 Task: In the Contact  Penelope_Hernandez@Outlook.com, Create email and send with subject: 'Elevate Your Success: Introducing a Transformative Opportunity', and with mail content 'Hello_x000D_
Join a community of forward-thinkers and pioneers. Our transformative solution will empower you to shape the future of your industry.._x000D_
Kind Regards', attach the document: Contract.pdf and insert image: visitingcard.jpg. Below Kind Regards, write Tumblr and insert the URL: 'www.tumblr.com'. Mark checkbox to create task to follow up : In 2 business days . Logged in from softage.10@softage.net
Action: Mouse moved to (59, 60)
Screenshot: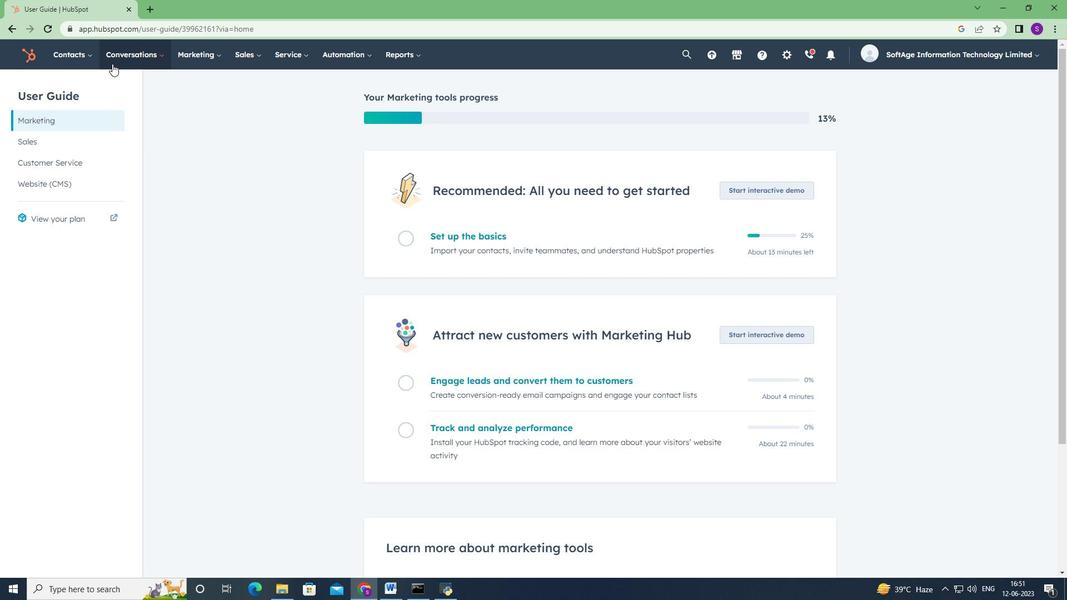 
Action: Mouse pressed left at (59, 60)
Screenshot: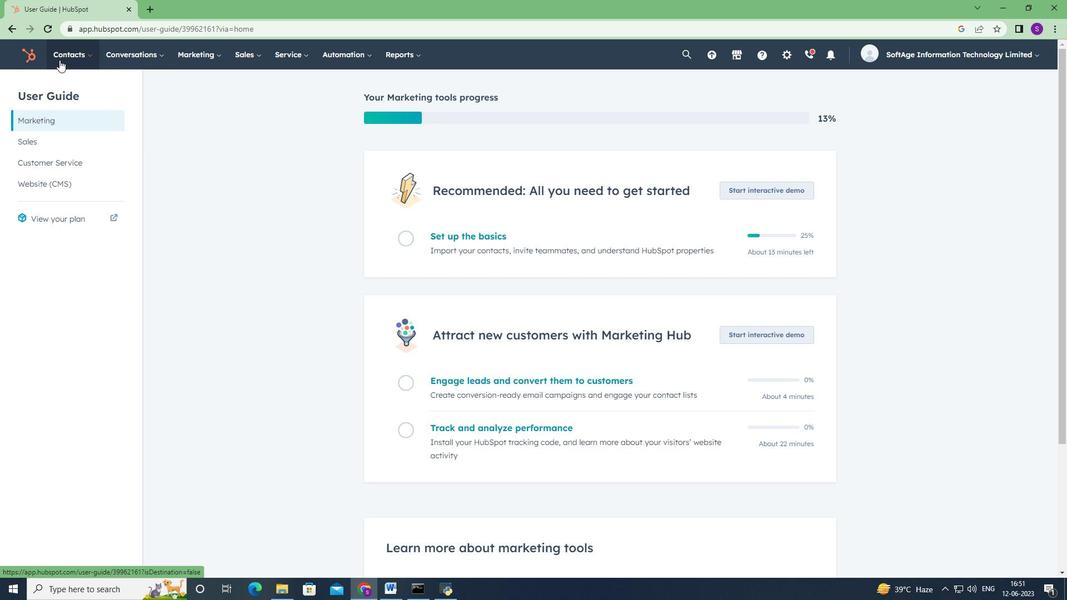 
Action: Mouse moved to (79, 87)
Screenshot: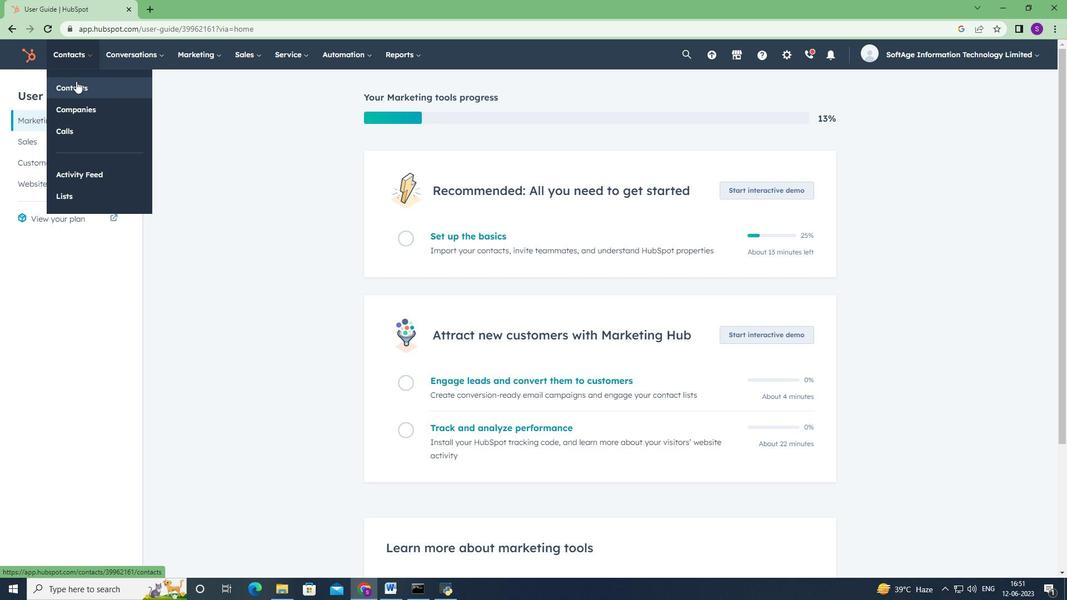 
Action: Mouse pressed left at (79, 87)
Screenshot: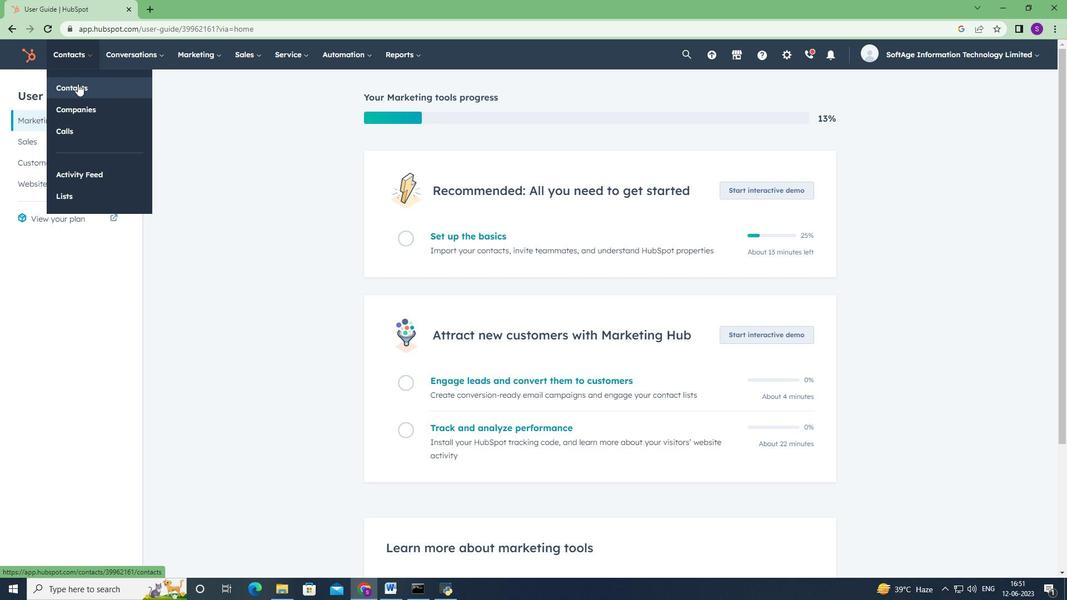 
Action: Mouse moved to (130, 182)
Screenshot: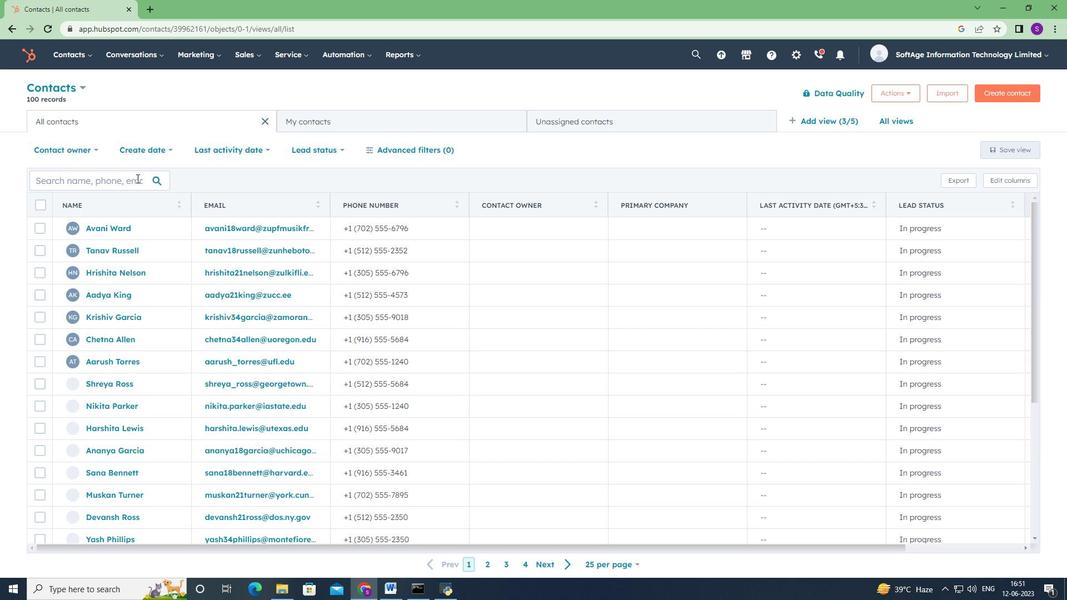 
Action: Mouse pressed left at (130, 182)
Screenshot: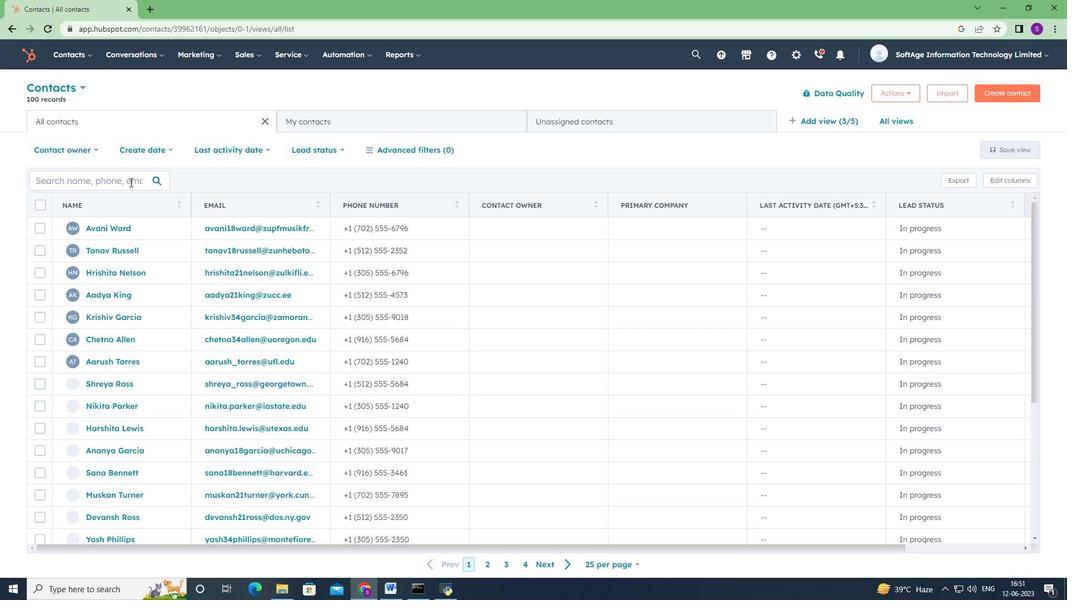 
Action: Key pressed <Key.shift>Penelope<Key.shift>_<Key.shift>Hernandez<Key.shift>@<Key.shift>Outlook.com
Screenshot: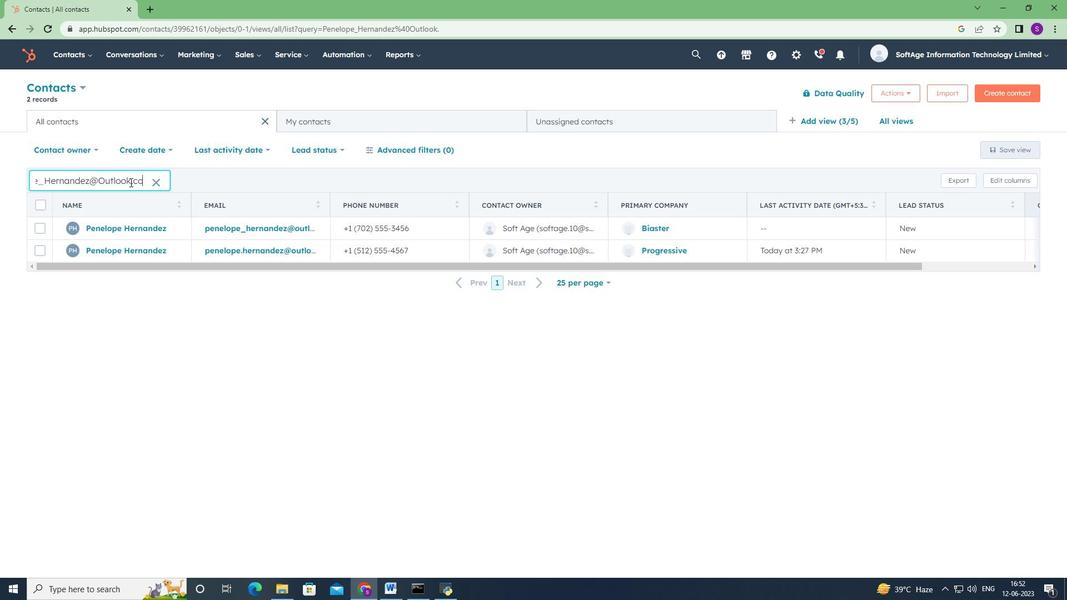 
Action: Mouse moved to (118, 230)
Screenshot: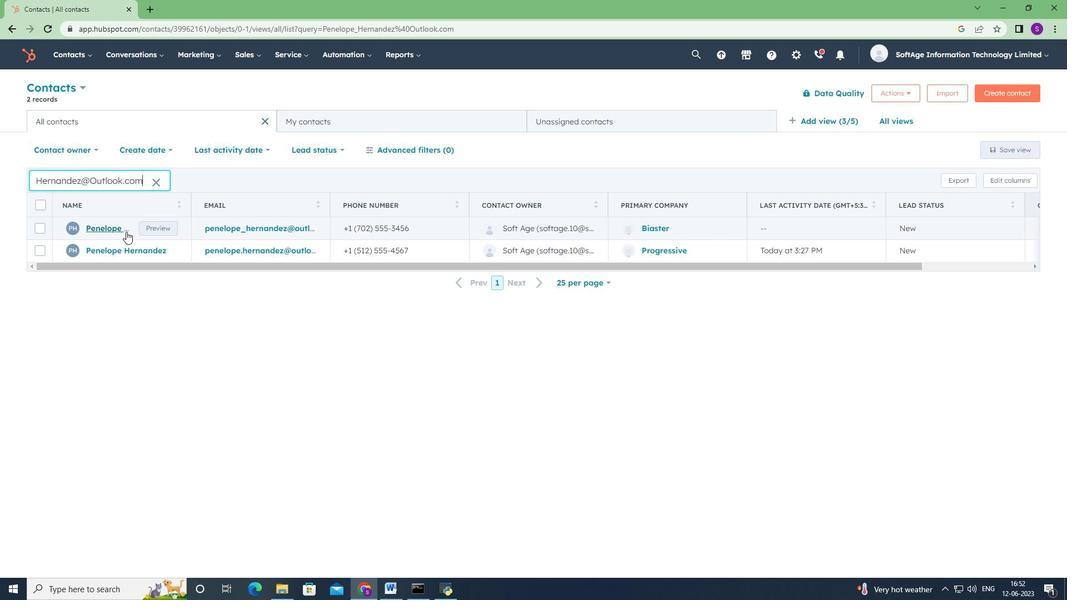 
Action: Mouse pressed left at (118, 230)
Screenshot: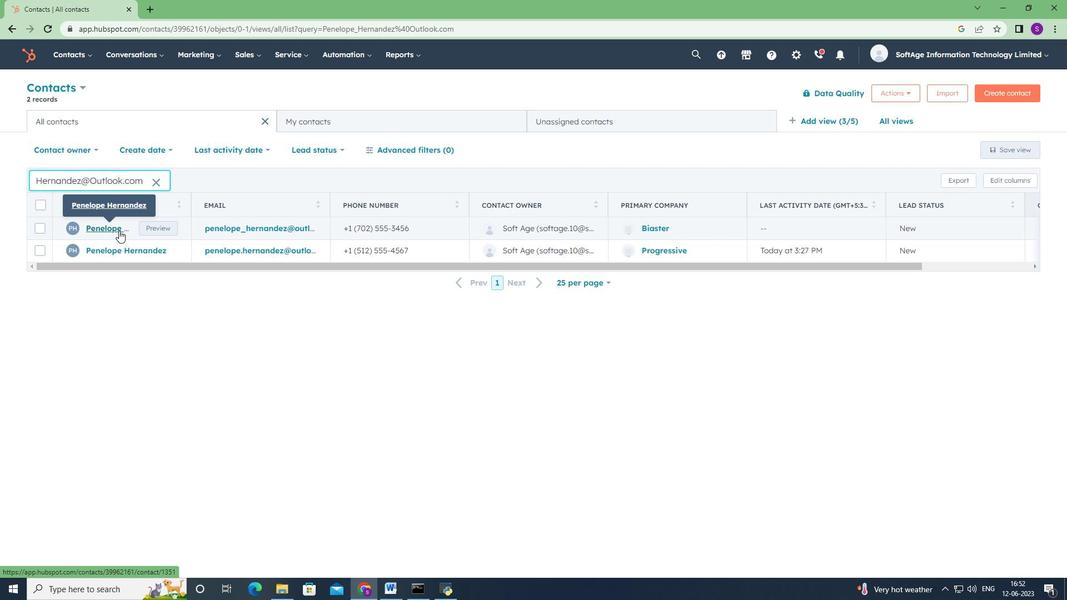 
Action: Mouse moved to (76, 186)
Screenshot: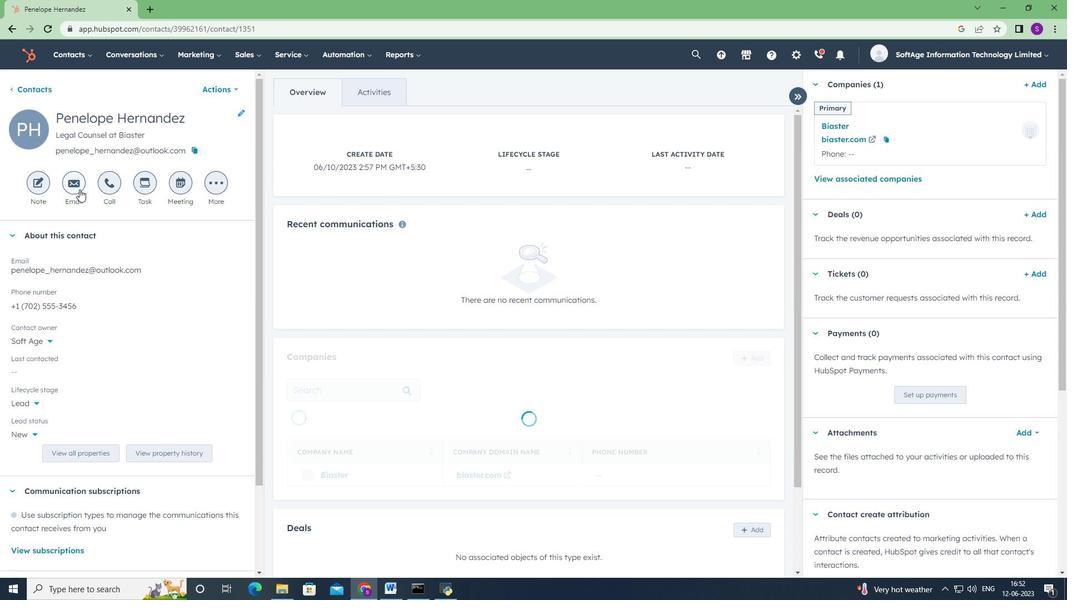 
Action: Mouse pressed left at (76, 186)
Screenshot: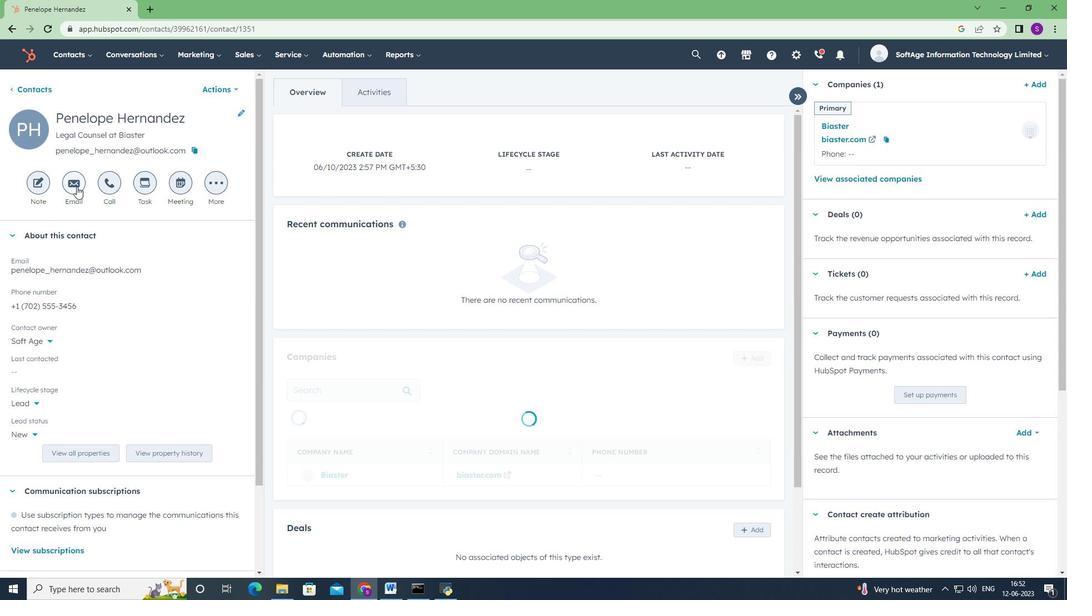 
Action: Mouse moved to (676, 373)
Screenshot: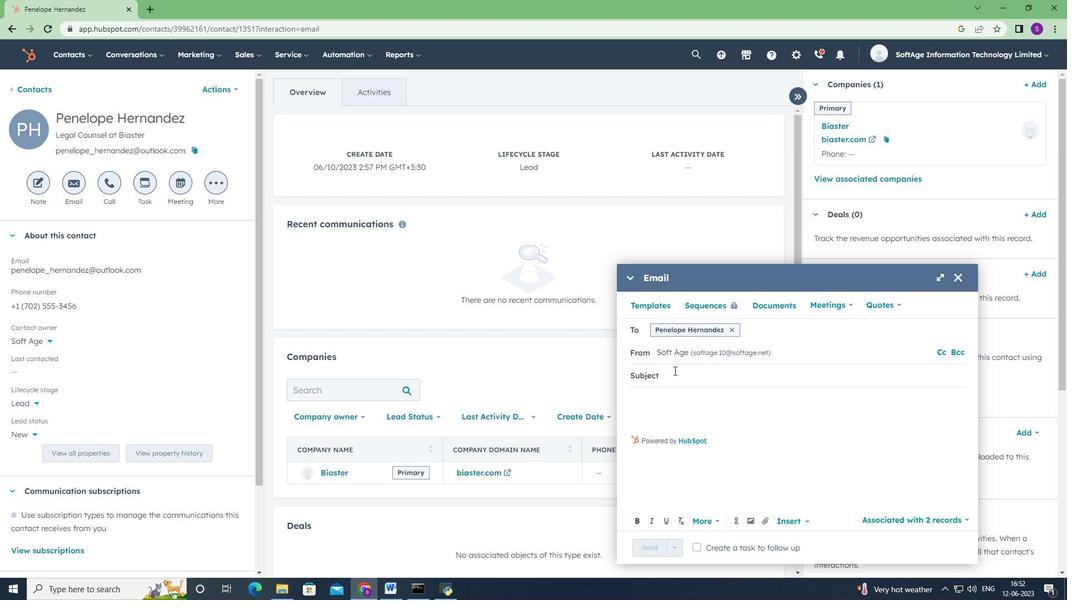 
Action: Mouse pressed left at (676, 373)
Screenshot: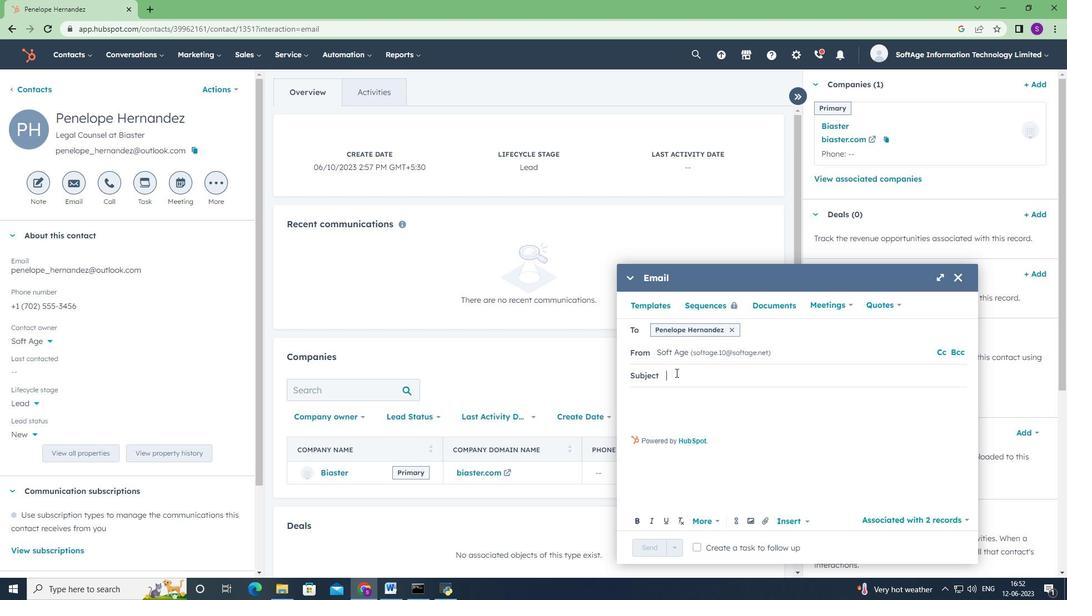 
Action: Key pressed <Key.shift>Elevate<Key.space><Key.shift>Your<Key.space><Key.shift><Key.shift><Key.shift><Key.shift><Key.shift>Success<Key.shift><Key.shift><Key.shift><Key.shift><Key.shift><Key.shift><Key.shift><Key.shift>:<Key.space><Key.shift>Introducing<Key.space>a<Key.space><Key.shift>Tranformative<Key.space><Key.shift>Opportunity
Screenshot: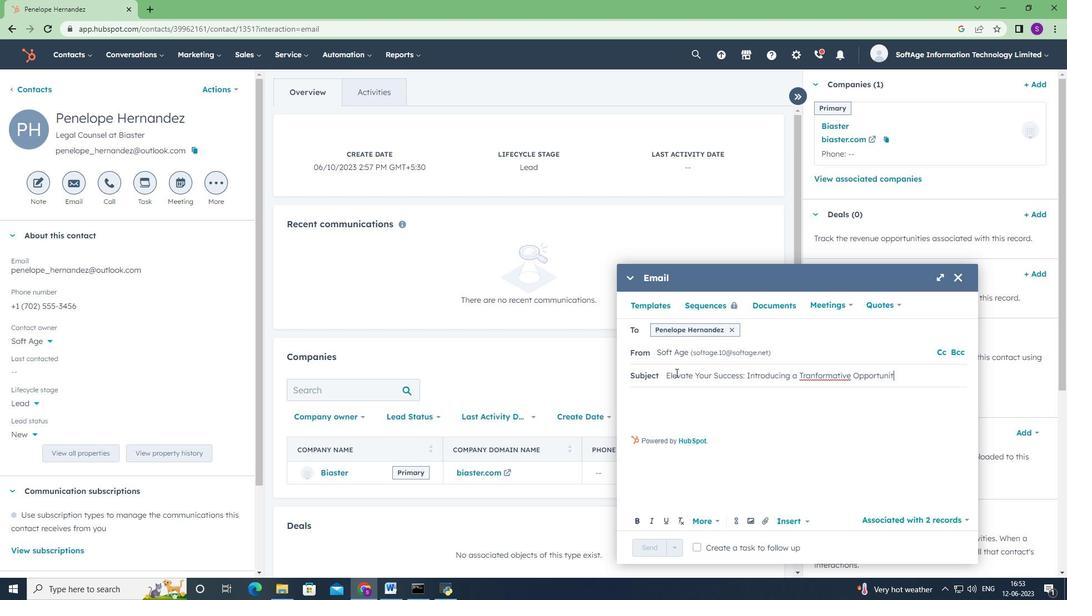 
Action: Mouse moved to (669, 406)
Screenshot: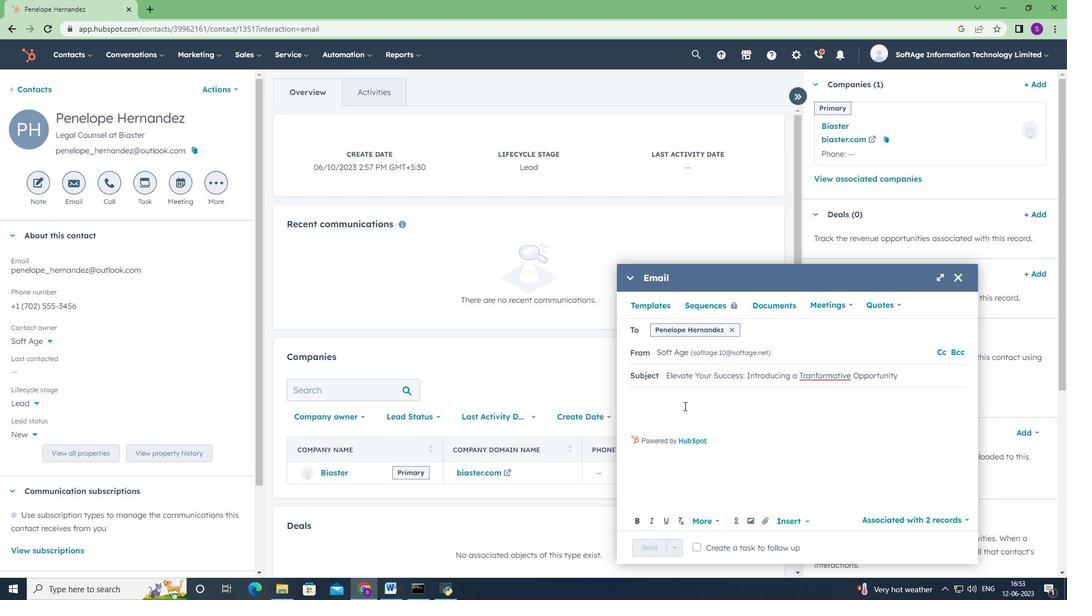 
Action: Mouse pressed left at (669, 406)
Screenshot: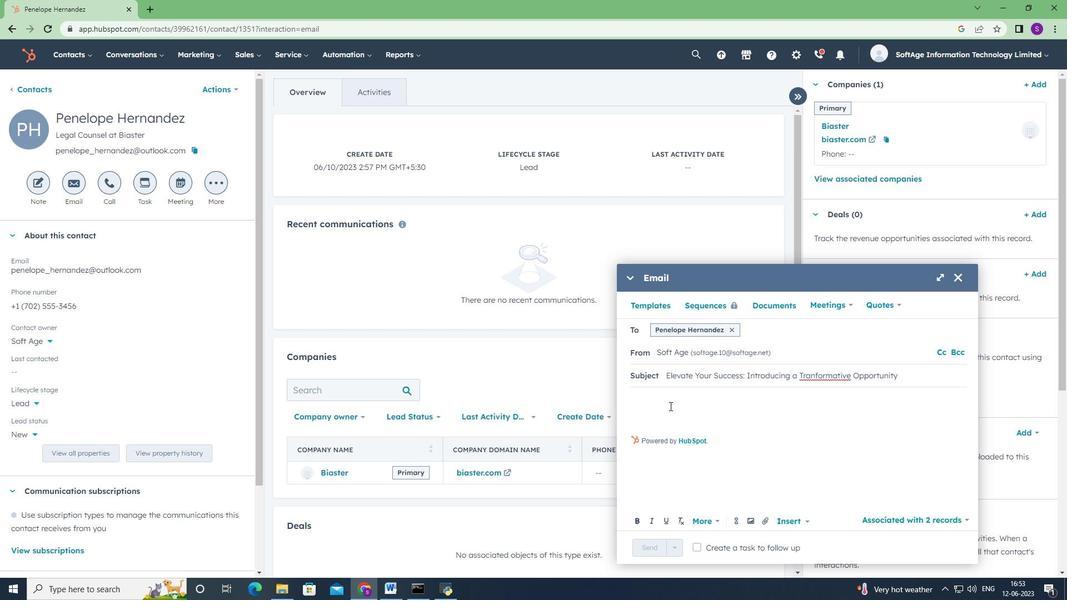 
Action: Key pressed <Key.shift>Hello<Key.space><Key.shift><Key.enter><Key.shift><Key.shift><Key.shift><Key.shift><Key.shift>Join<Key.space>a<Key.space>community<Key.space>of<Key.space><Key.shift>forward-thinkers<Key.space>and<Key.space>pioneers<Key.space><Key.backspace>.<Key.space><Key.shift>Our<Key.space>transformative<Key.space>solution<Key.space>will<Key.space>empower<Key.space>you<Key.space>to<Key.space>shape<Key.space>the<Key.space>future<Key.space>of<Key.space>your<Key.space>industry.<Key.enter><Key.shift>Kind<Key.space><Key.shift>regards
Screenshot: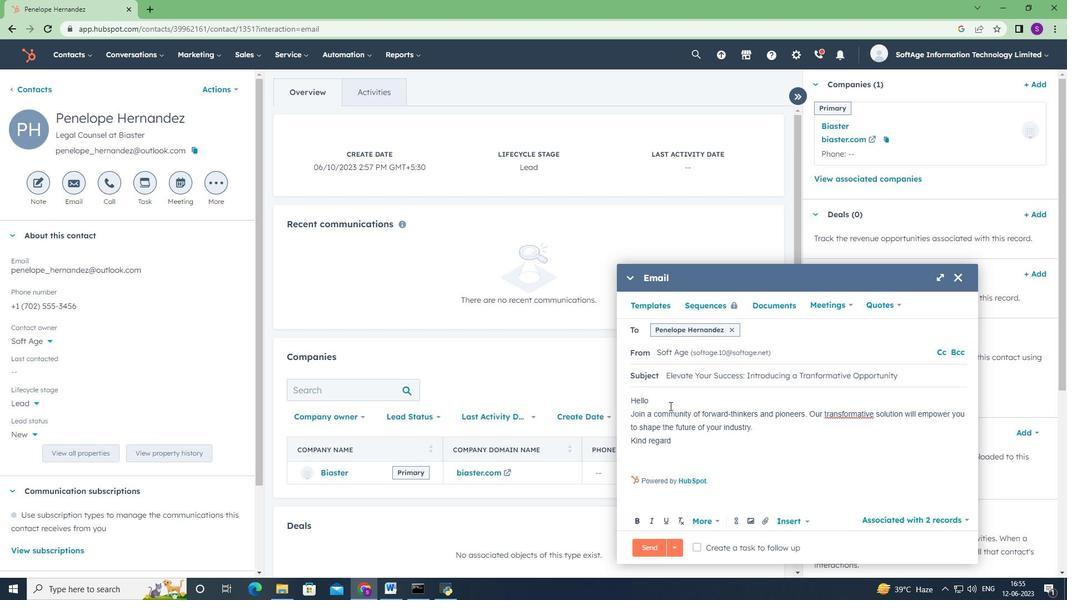 
Action: Mouse moved to (762, 522)
Screenshot: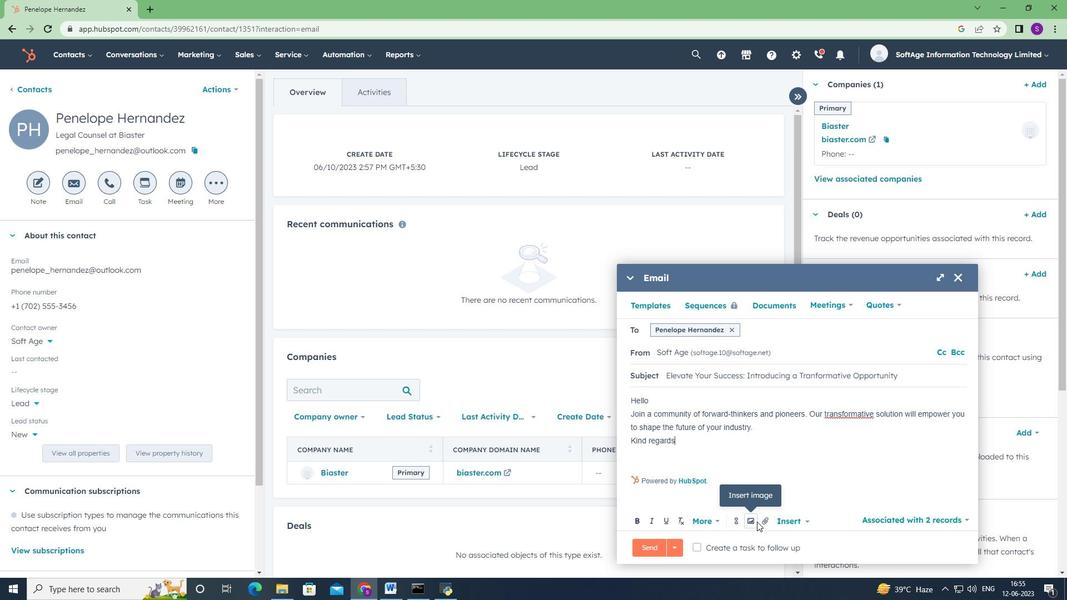 
Action: Mouse pressed left at (762, 522)
Screenshot: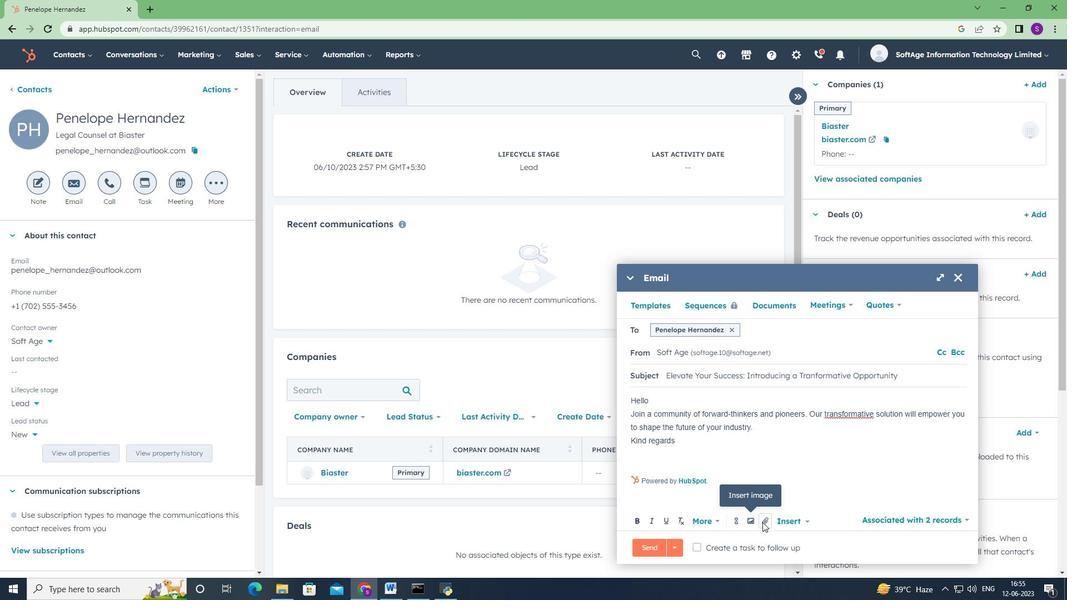 
Action: Mouse moved to (763, 485)
Screenshot: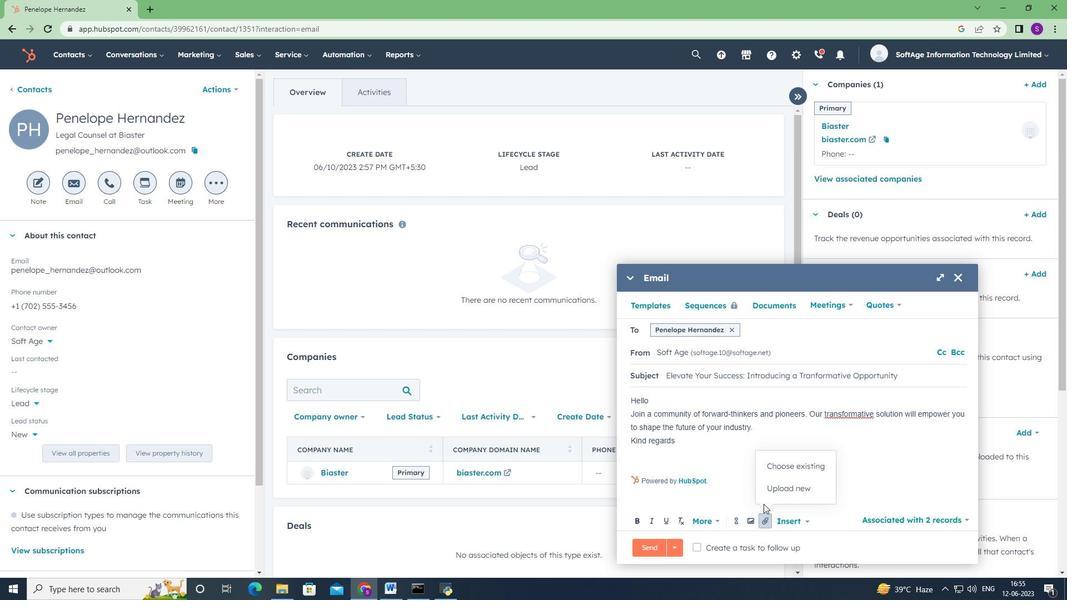 
Action: Mouse pressed left at (763, 485)
Screenshot: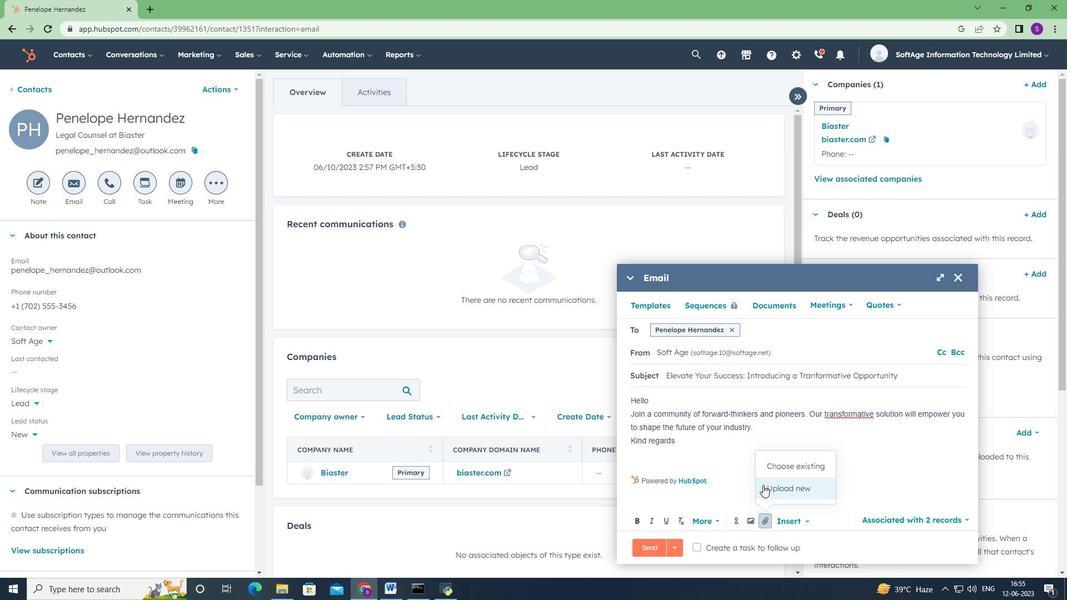
Action: Mouse moved to (53, 140)
Screenshot: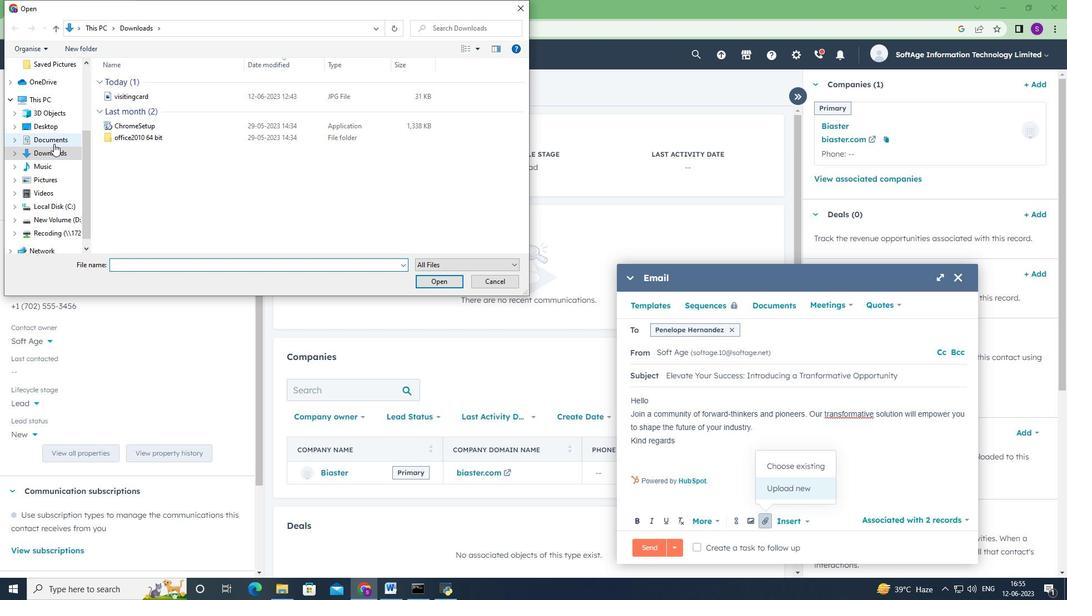 
Action: Mouse pressed left at (53, 140)
Screenshot: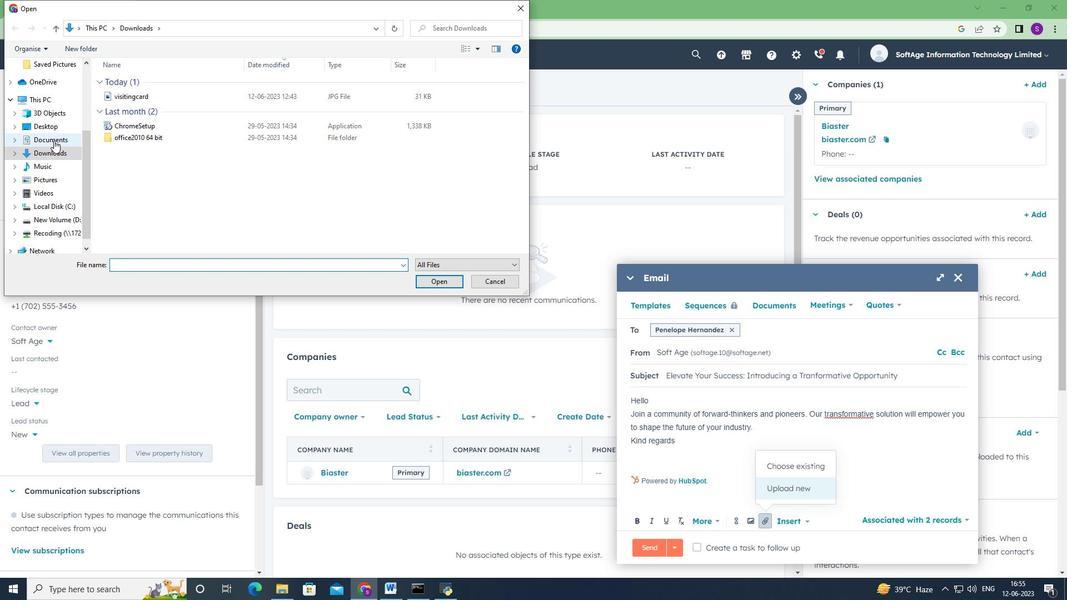 
Action: Mouse moved to (148, 79)
Screenshot: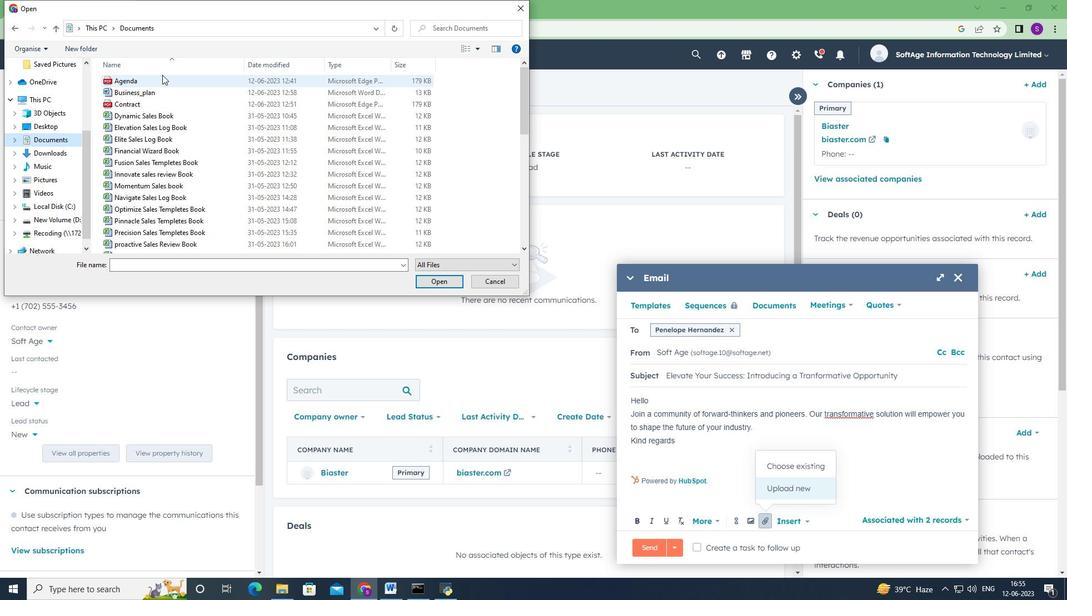 
Action: Mouse pressed left at (148, 79)
Screenshot: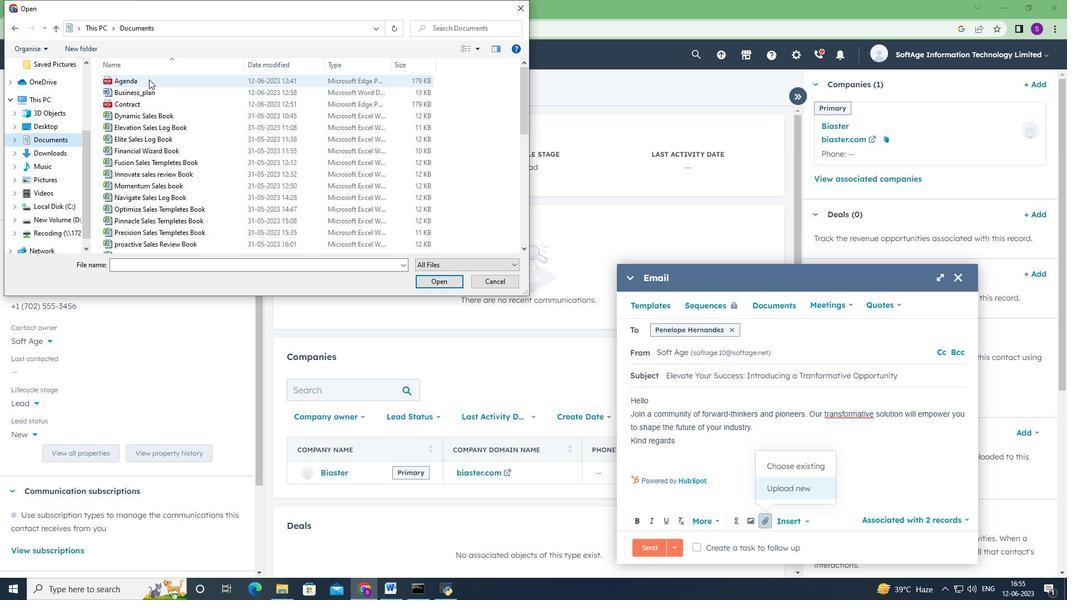 
Action: Mouse moved to (141, 108)
Screenshot: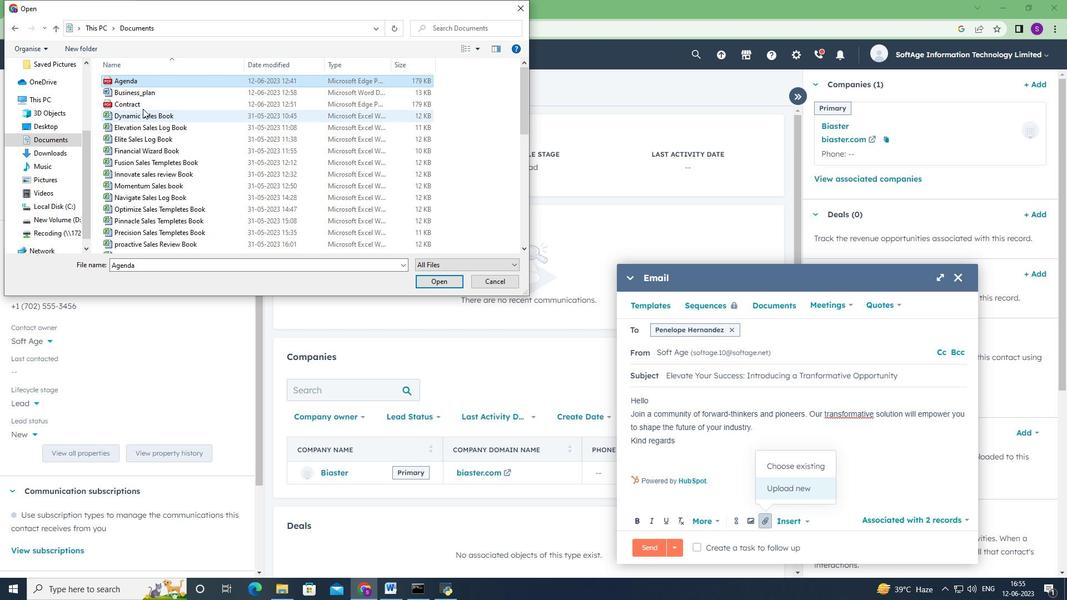 
Action: Mouse pressed left at (141, 108)
Screenshot: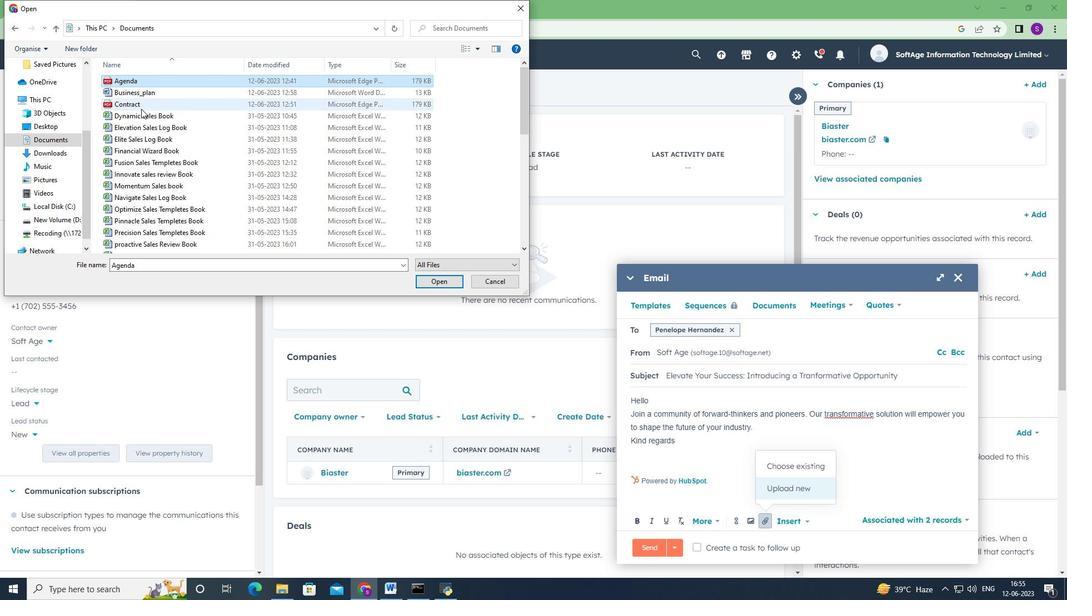 
Action: Mouse moved to (428, 276)
Screenshot: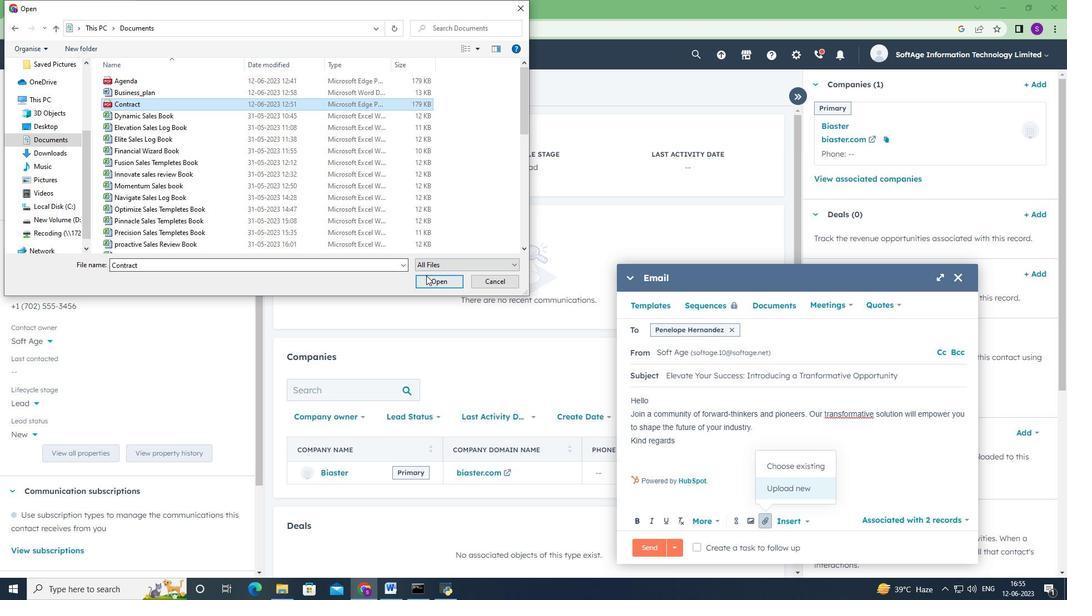 
Action: Mouse pressed left at (428, 276)
Screenshot: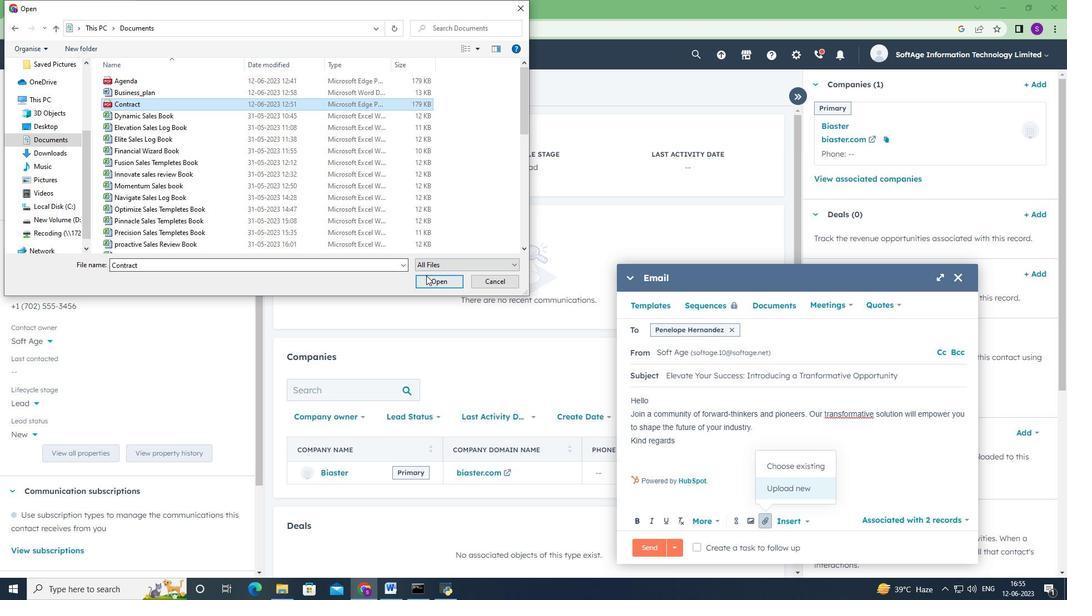 
Action: Mouse moved to (752, 490)
Screenshot: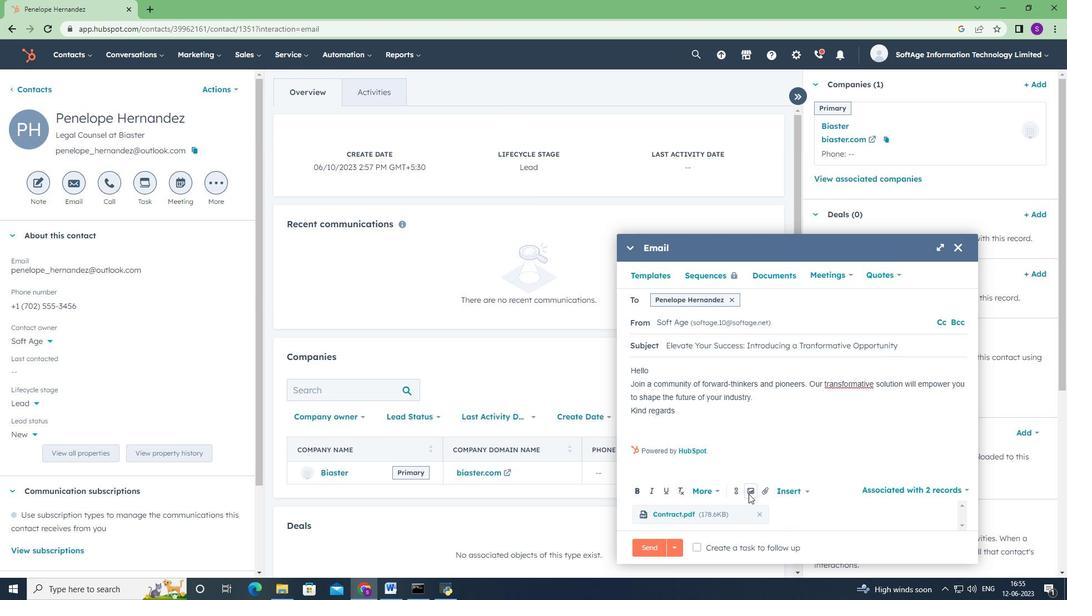 
Action: Mouse pressed left at (752, 490)
Screenshot: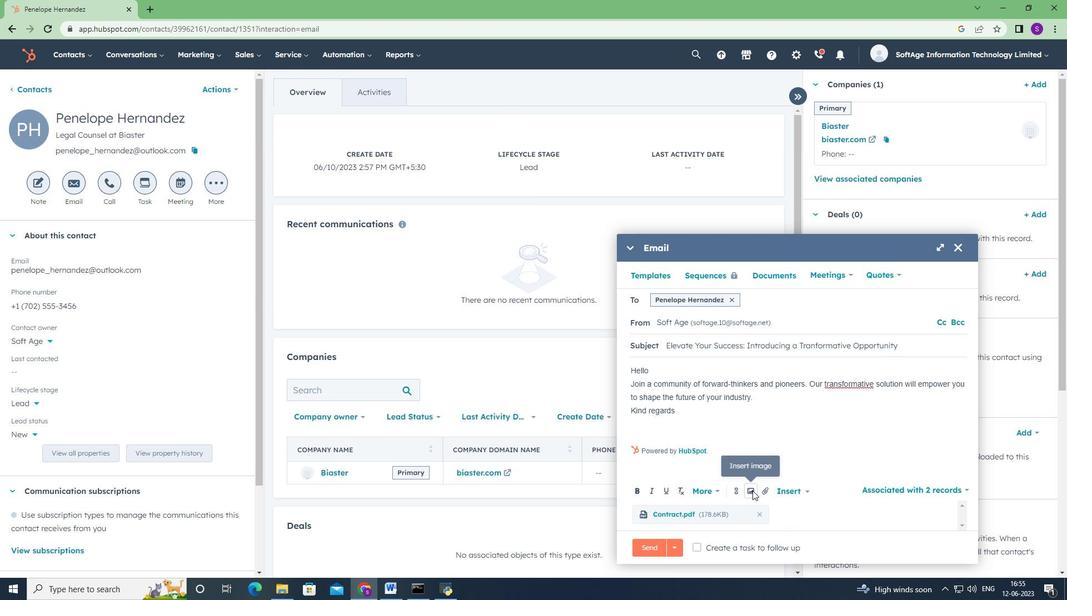 
Action: Mouse moved to (739, 460)
Screenshot: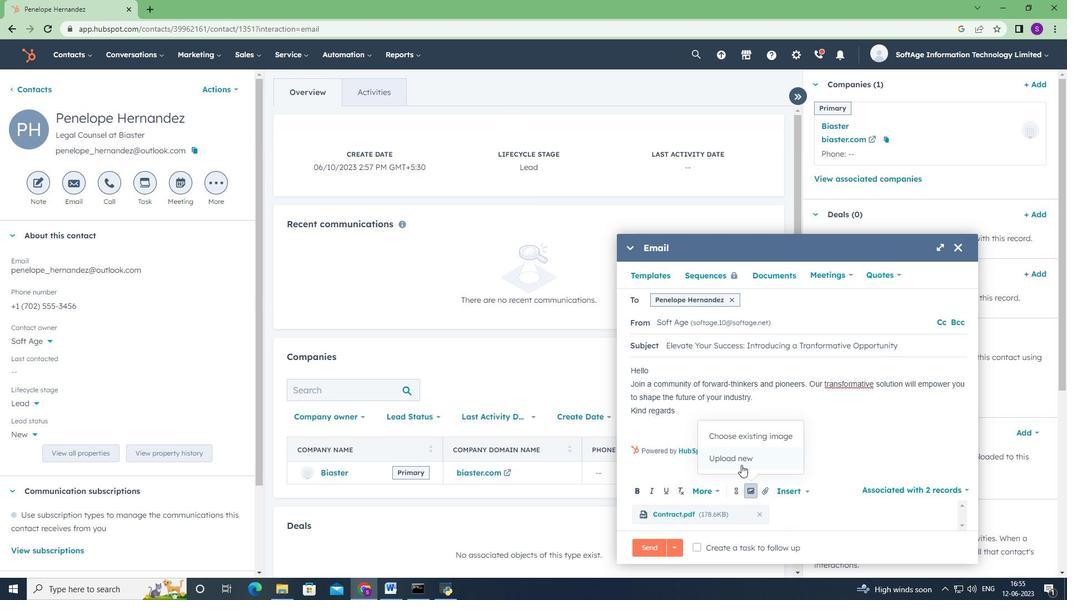 
Action: Mouse pressed left at (739, 460)
Screenshot: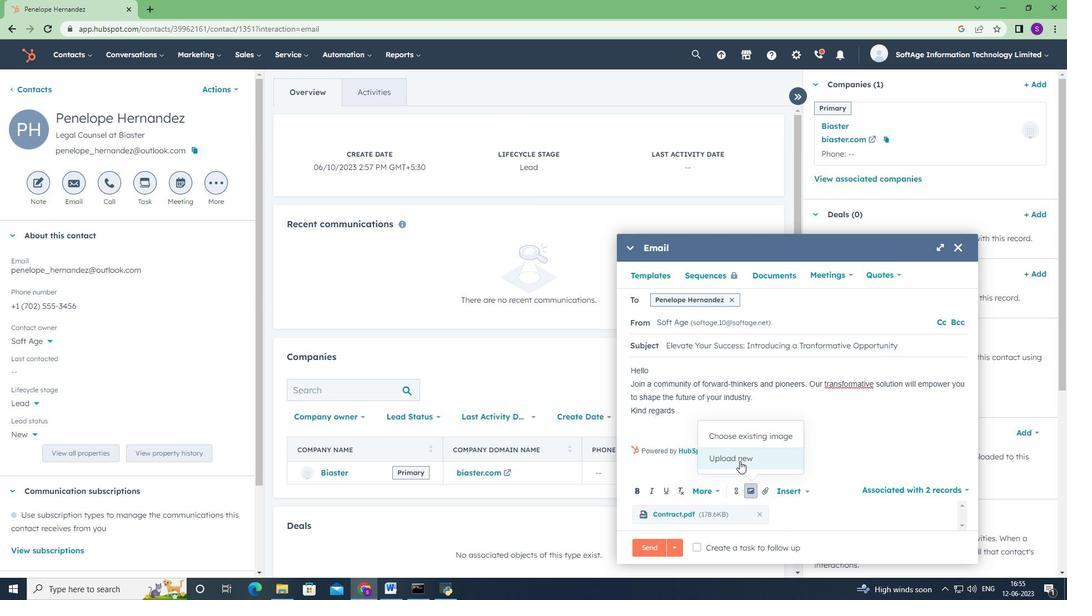 
Action: Mouse moved to (48, 150)
Screenshot: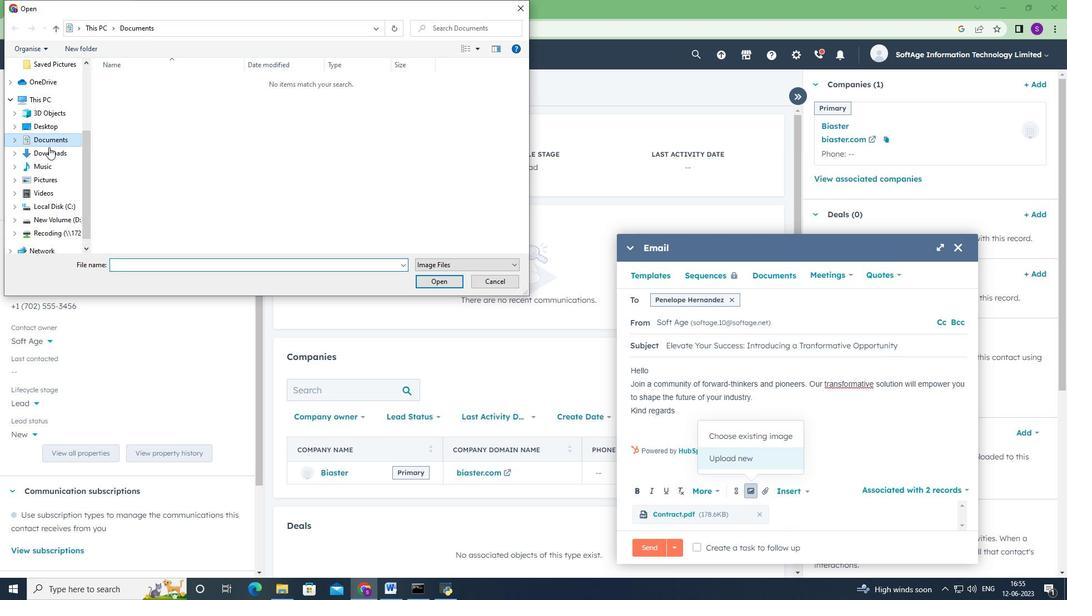 
Action: Mouse pressed left at (48, 150)
Screenshot: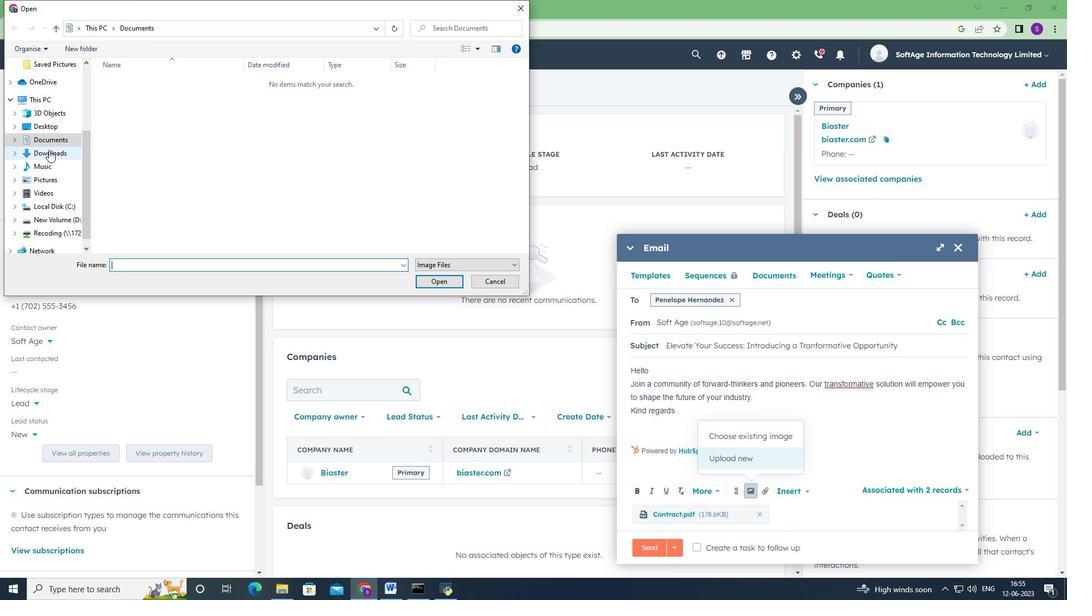 
Action: Mouse moved to (117, 96)
Screenshot: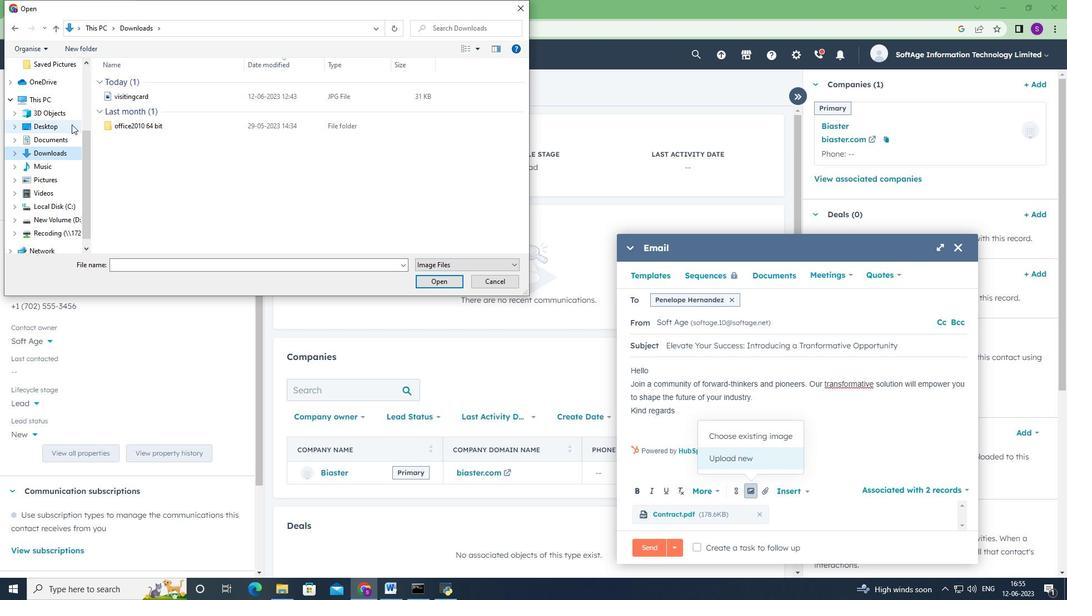 
Action: Mouse pressed left at (117, 96)
Screenshot: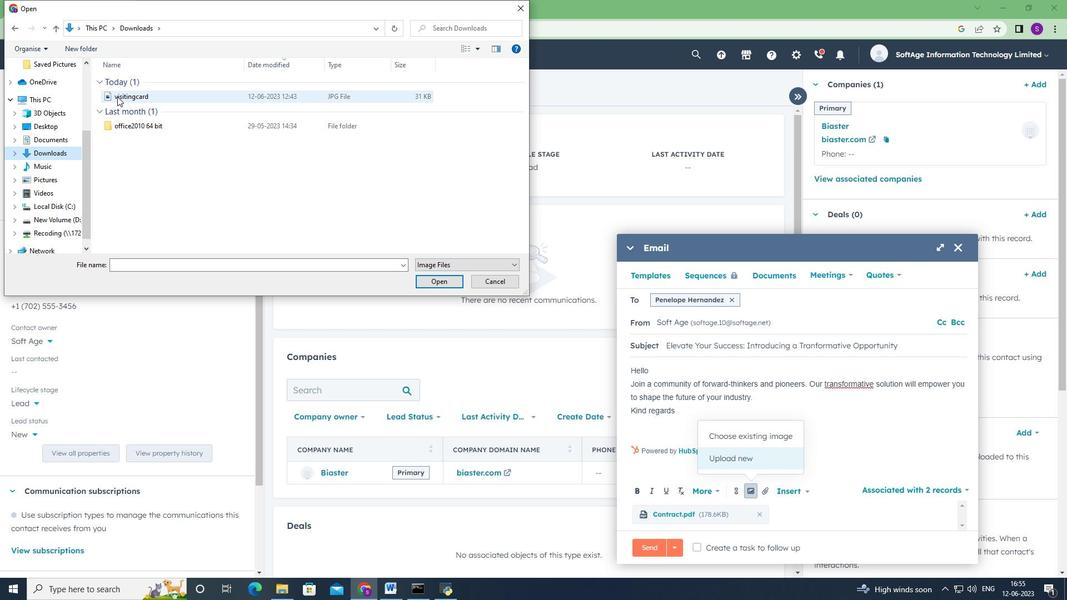 
Action: Mouse moved to (440, 281)
Screenshot: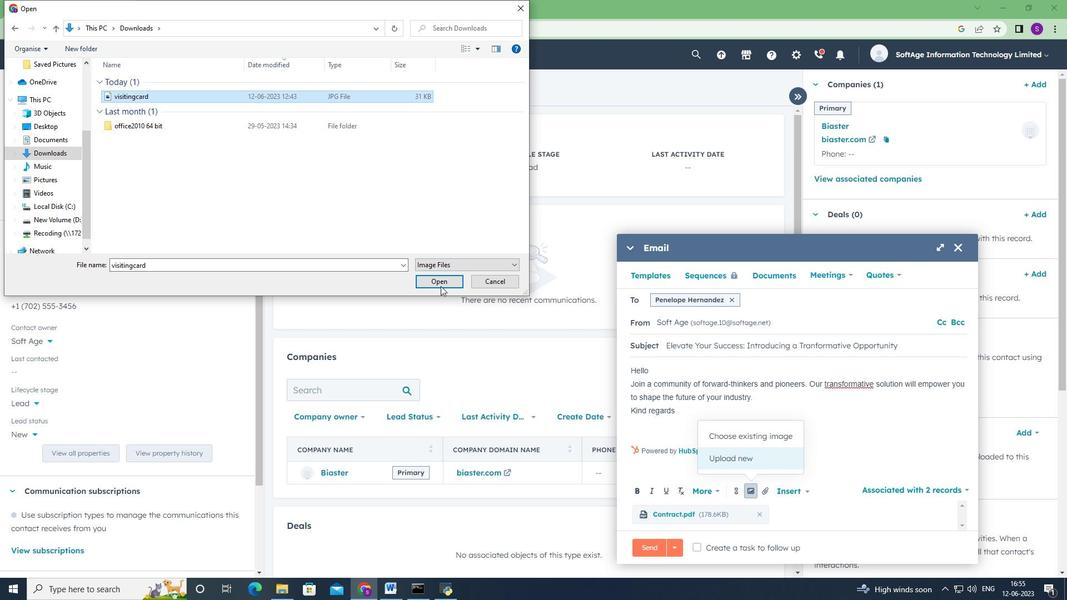 
Action: Mouse pressed left at (440, 281)
Screenshot: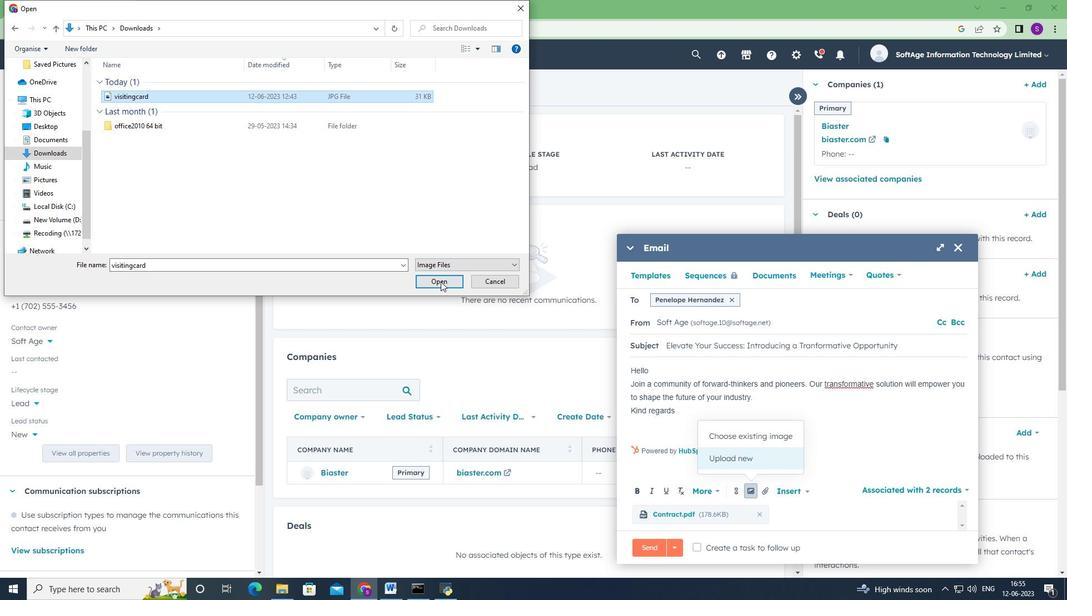 
Action: Mouse moved to (680, 311)
Screenshot: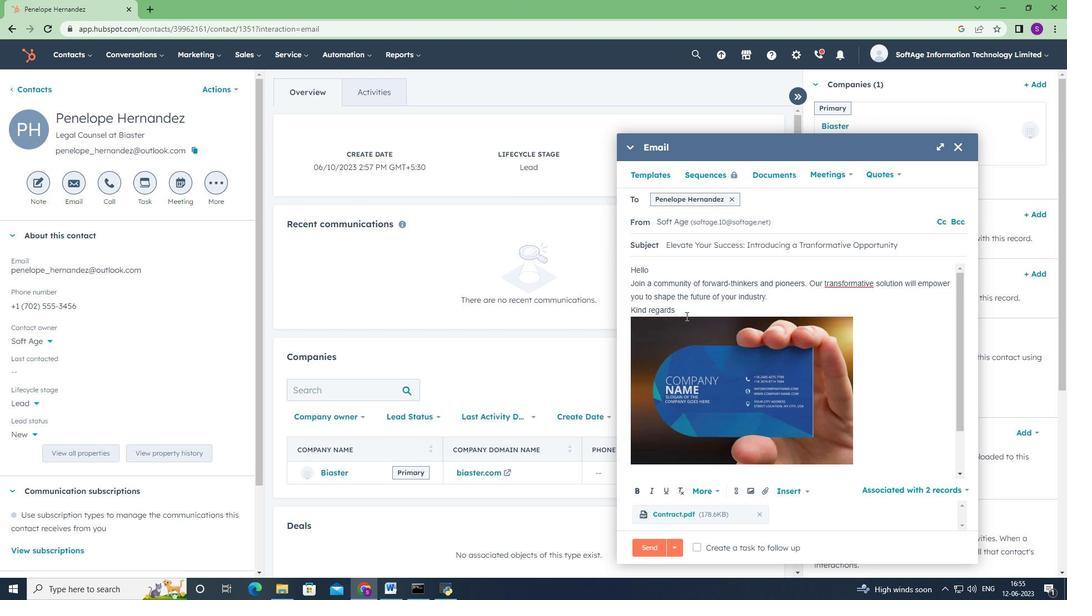
Action: Mouse pressed left at (680, 311)
Screenshot: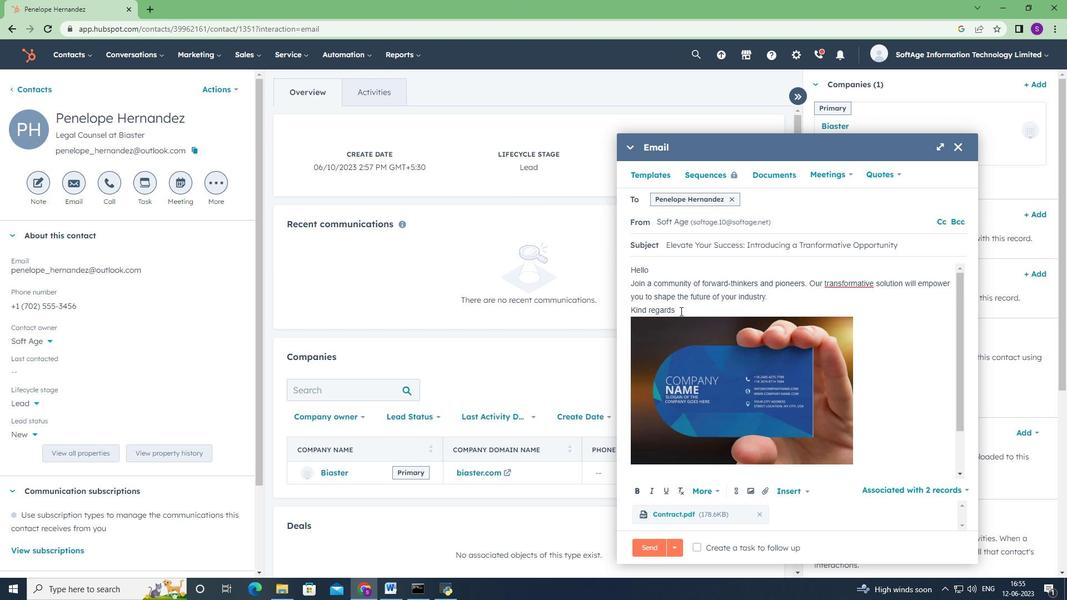 
Action: Key pressed <Key.enter>
Screenshot: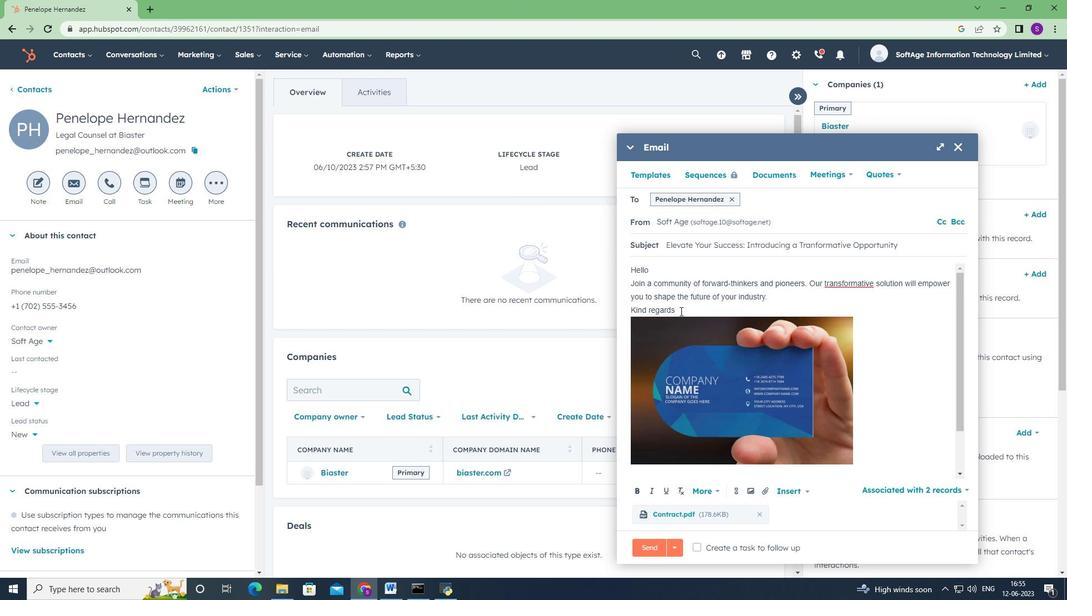 
Action: Mouse moved to (677, 323)
Screenshot: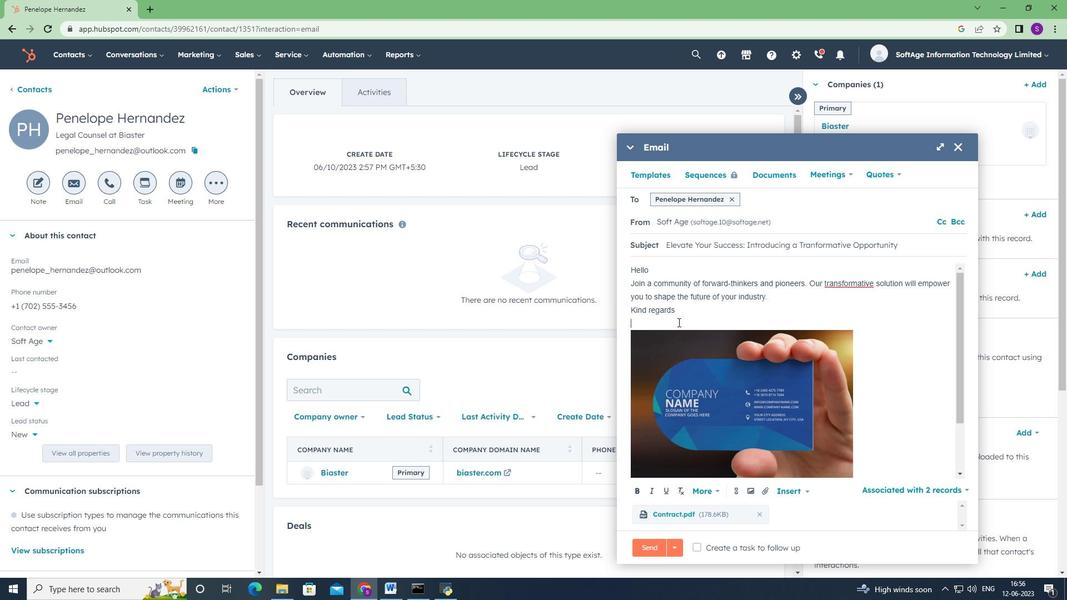 
Action: Mouse scrolled (677, 322) with delta (0, 0)
Screenshot: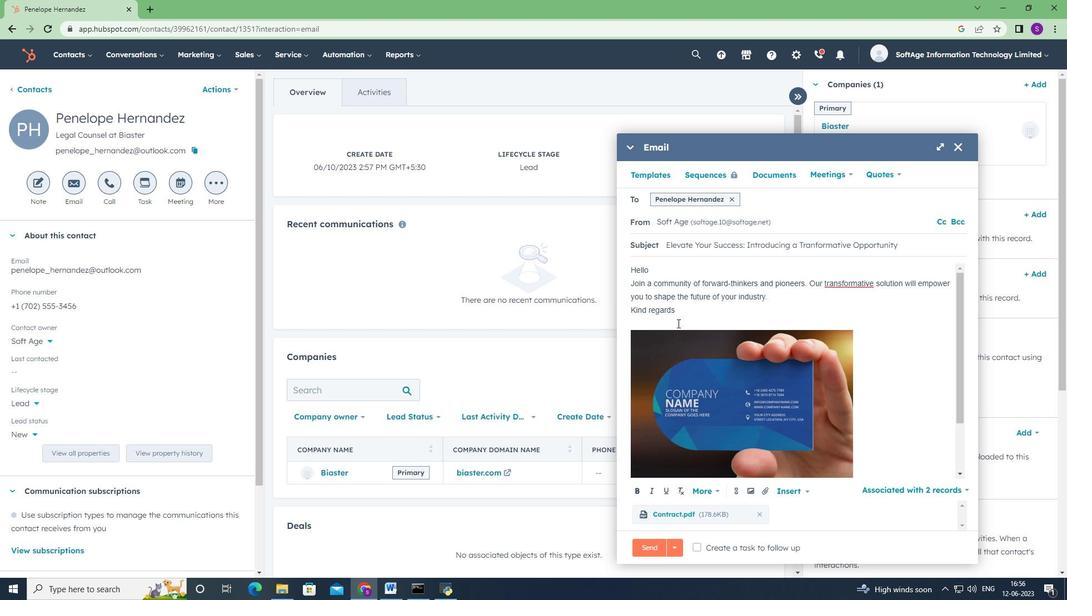 
Action: Key pressed <Key.shift>V<Key.backspace><Key.shift>Tumblr
Screenshot: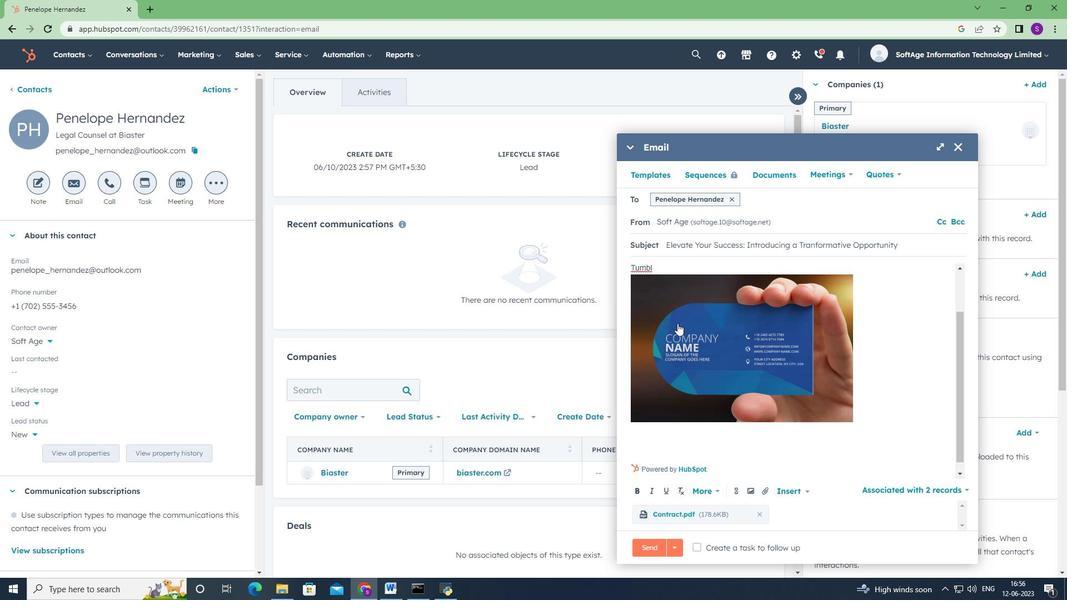 
Action: Mouse moved to (733, 389)
Screenshot: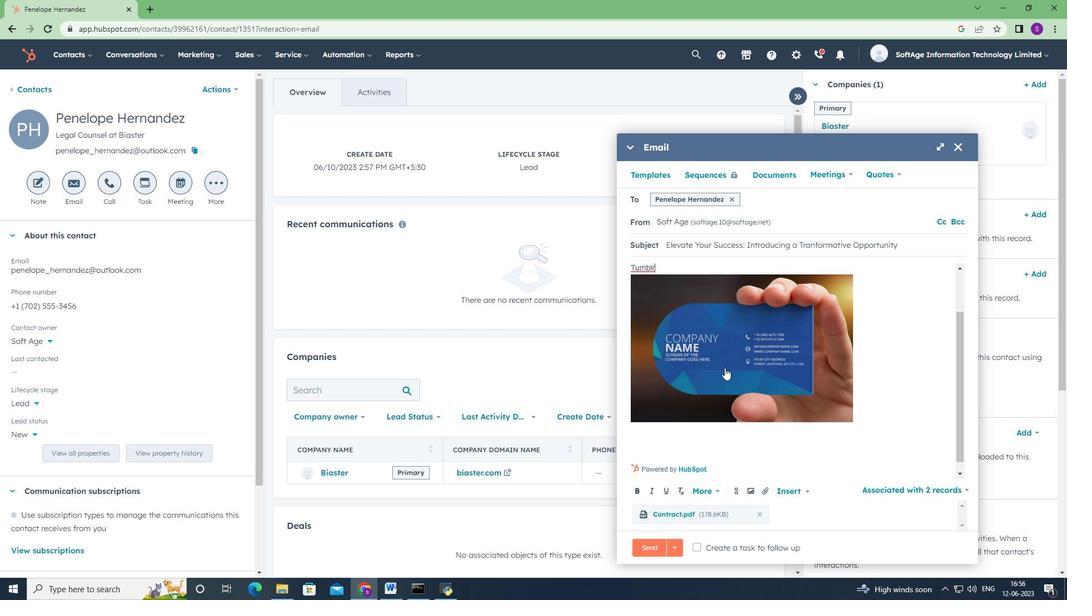 
Action: Key pressed <Key.space>
Screenshot: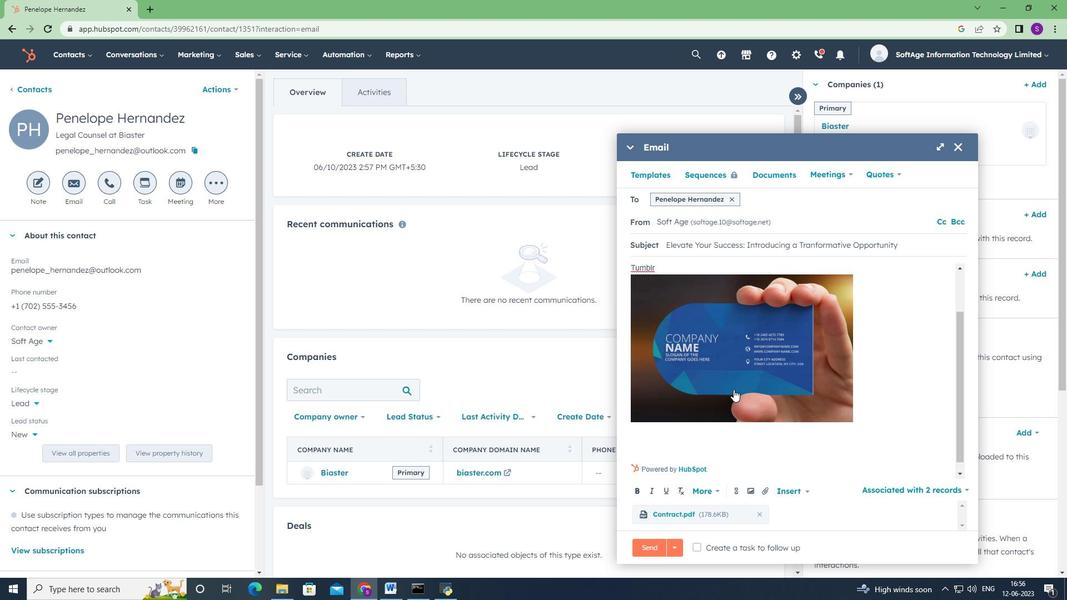 
Action: Mouse moved to (739, 395)
Screenshot: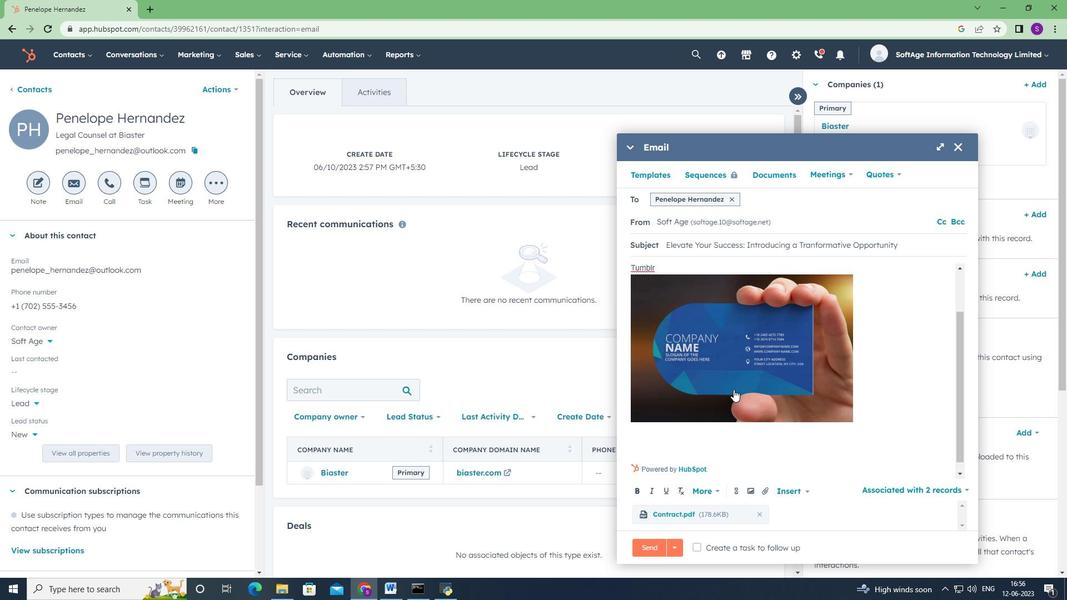 
Action: Mouse scrolled (739, 394) with delta (0, 0)
Screenshot: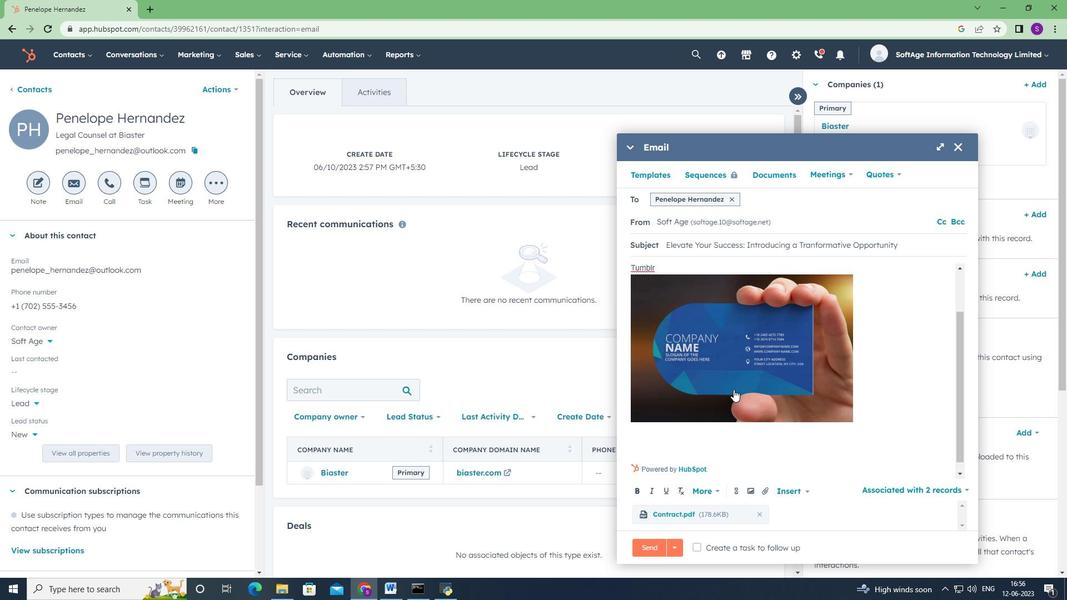
Action: Mouse scrolled (739, 394) with delta (0, 0)
Screenshot: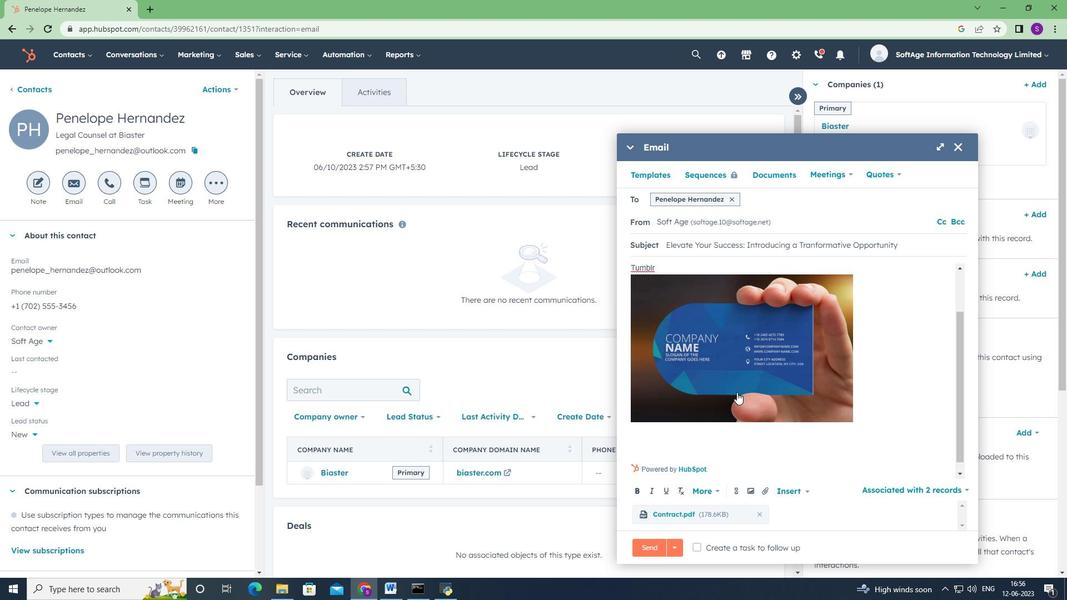 
Action: Mouse scrolled (739, 394) with delta (0, 0)
Screenshot: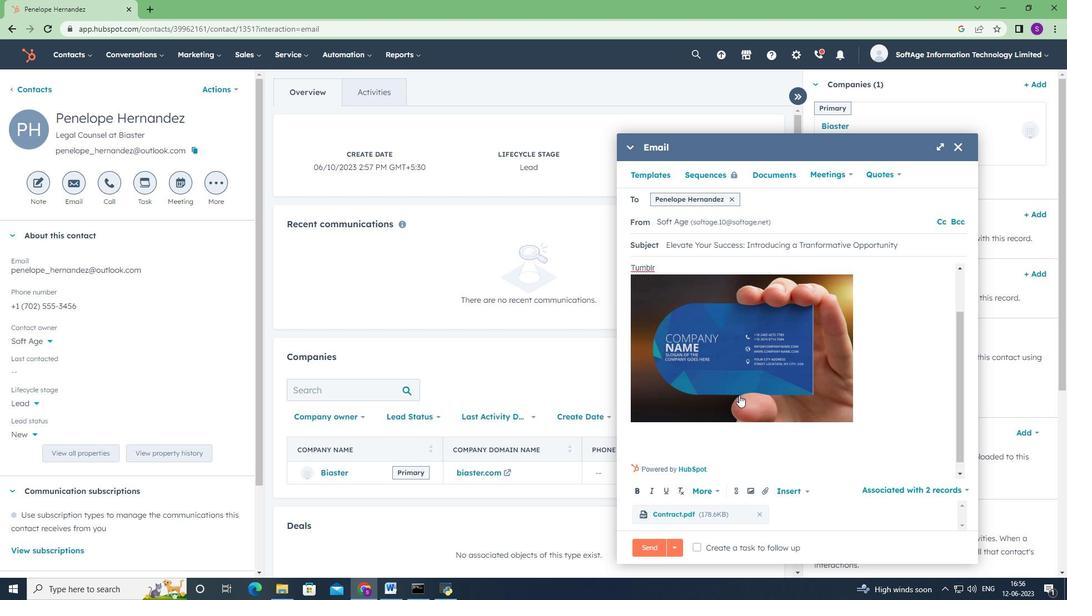 
Action: Mouse scrolled (739, 395) with delta (0, 0)
Screenshot: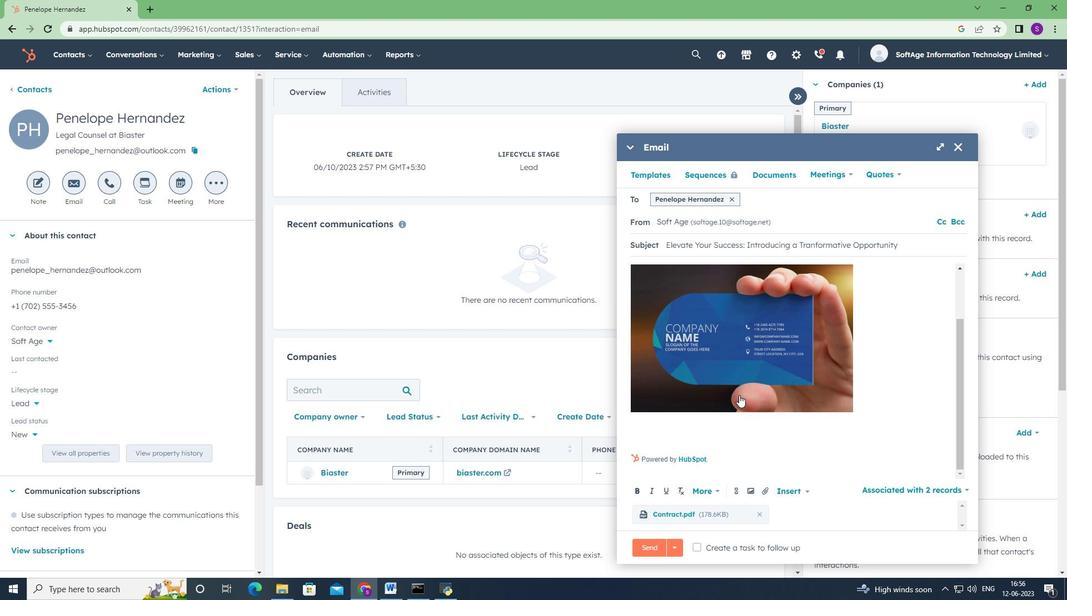 
Action: Mouse scrolled (739, 394) with delta (0, 0)
Screenshot: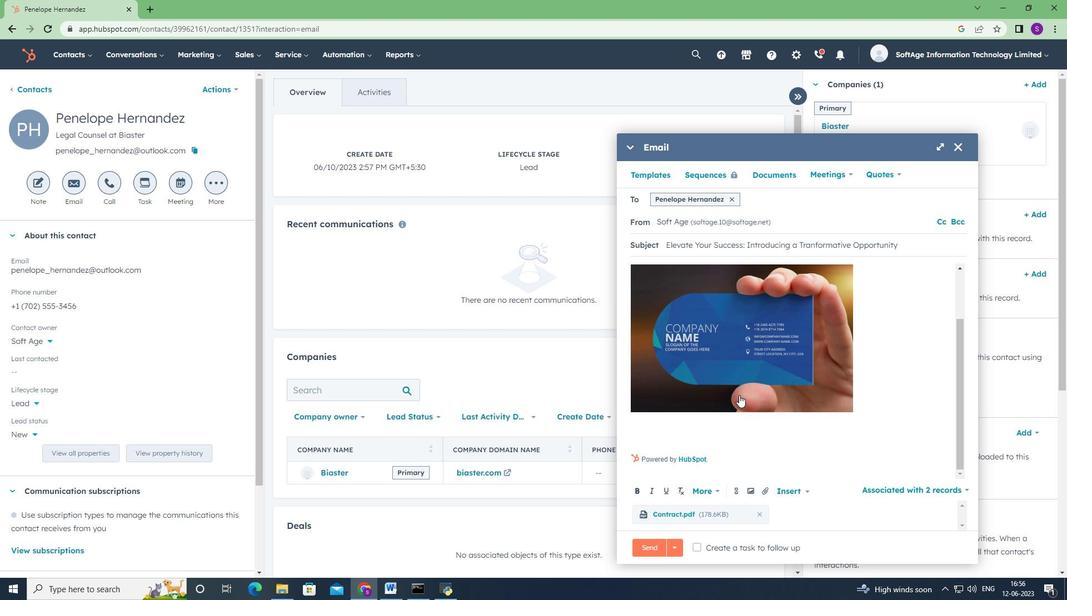
Action: Mouse scrolled (739, 395) with delta (0, 0)
Screenshot: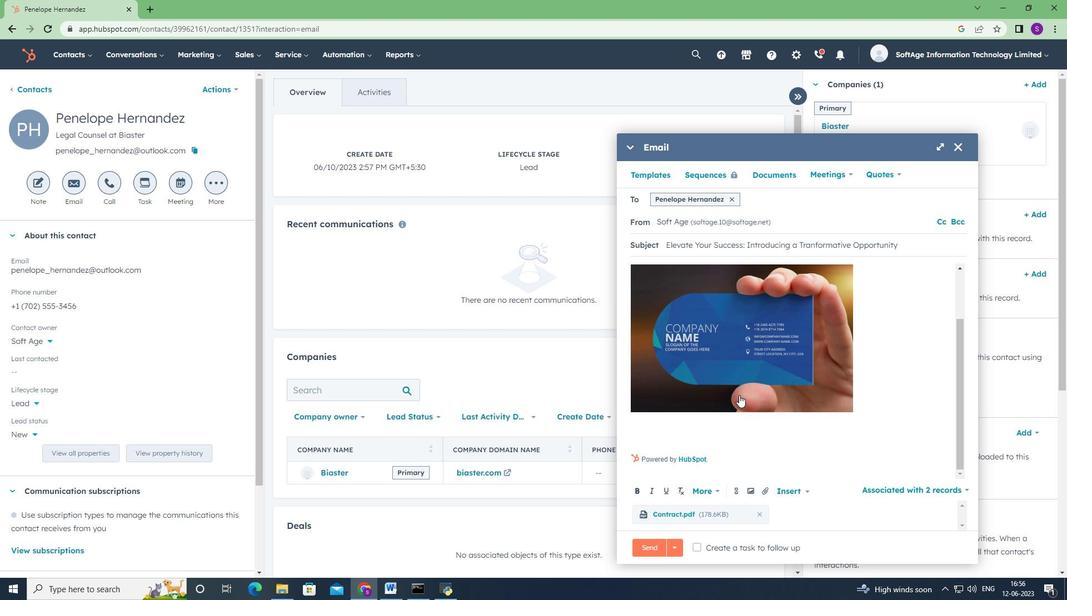 
Action: Mouse scrolled (739, 395) with delta (0, 0)
Screenshot: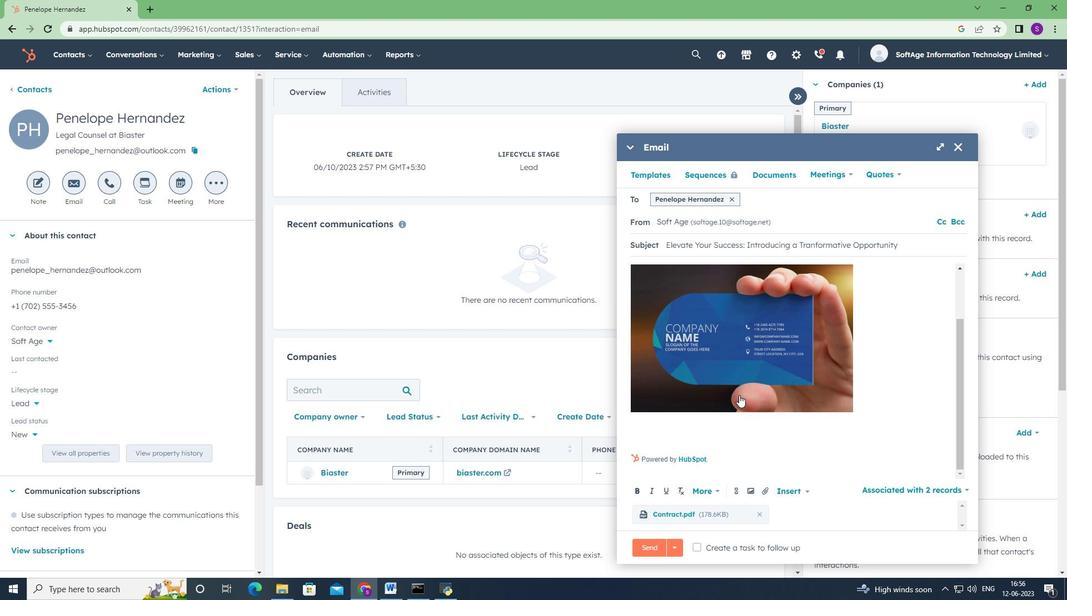 
Action: Mouse scrolled (739, 395) with delta (0, 0)
Screenshot: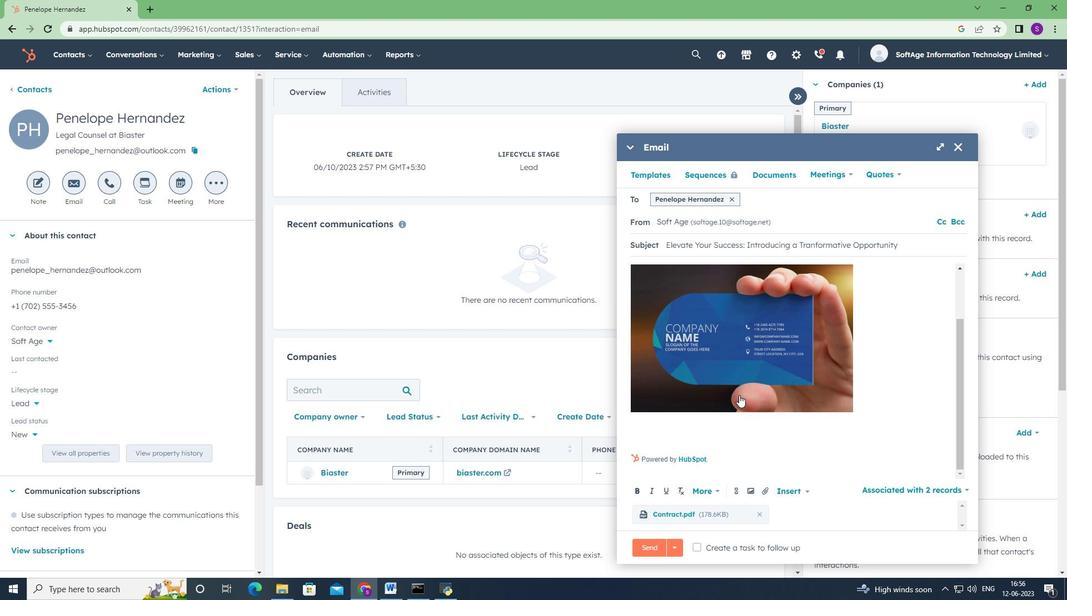 
Action: Mouse moved to (732, 493)
Screenshot: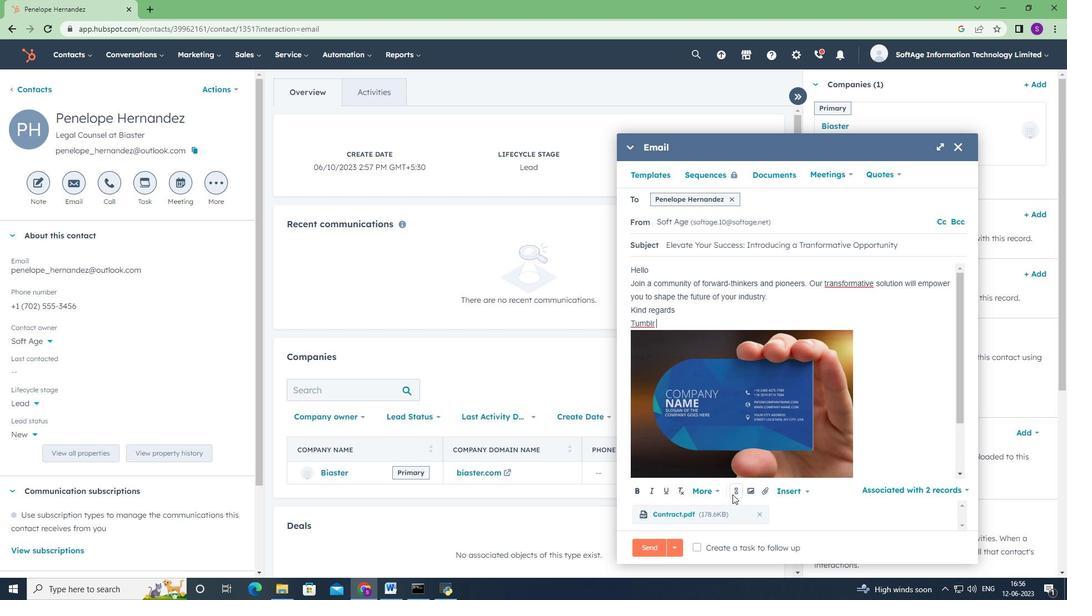 
Action: Mouse pressed left at (732, 493)
Screenshot: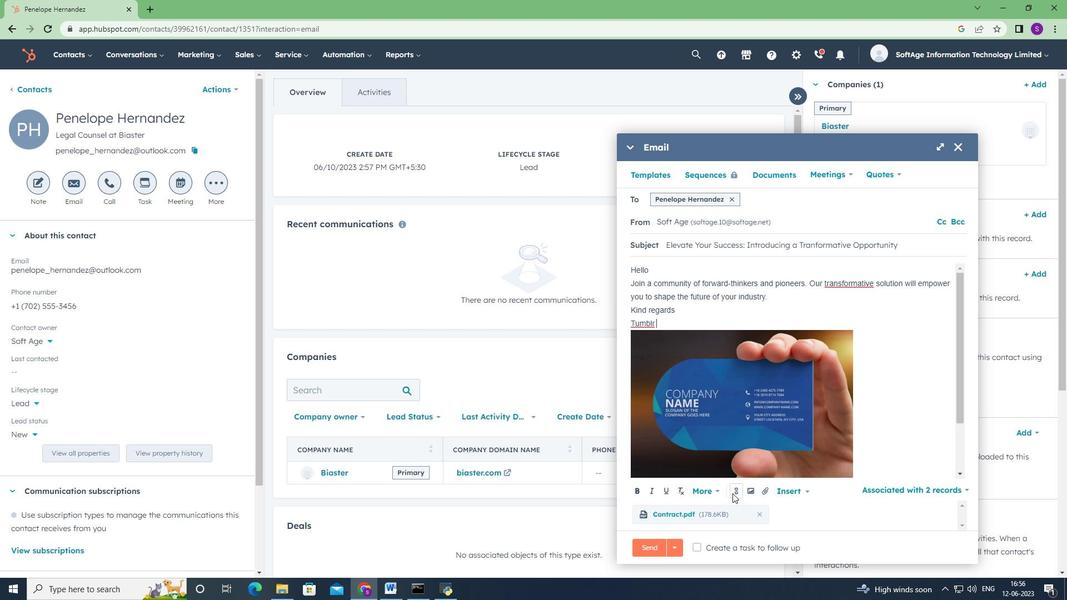 
Action: Mouse moved to (745, 413)
Screenshot: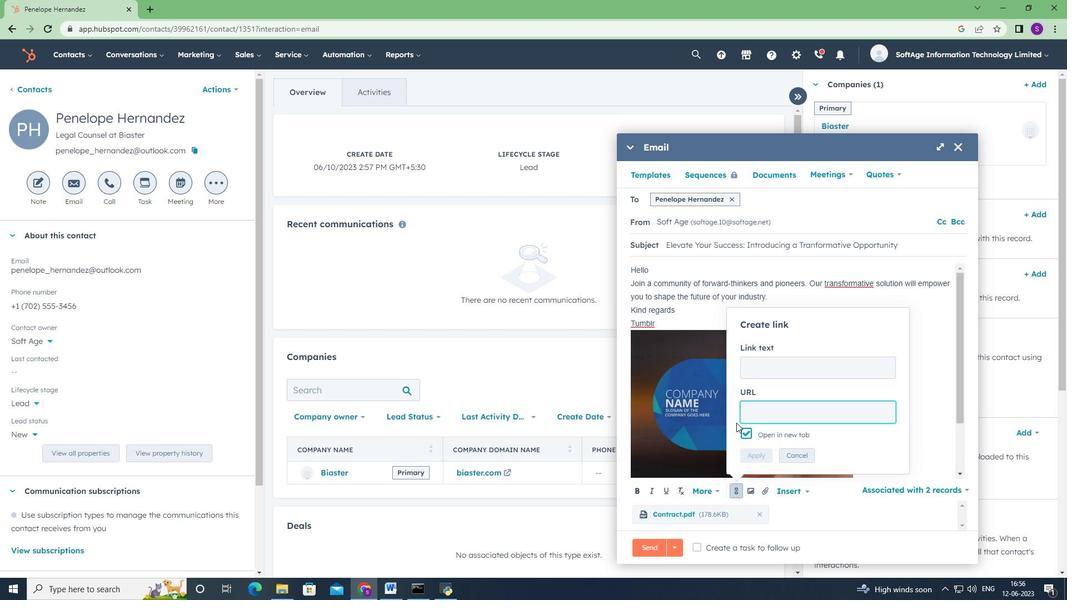 
Action: Mouse pressed left at (745, 413)
Screenshot: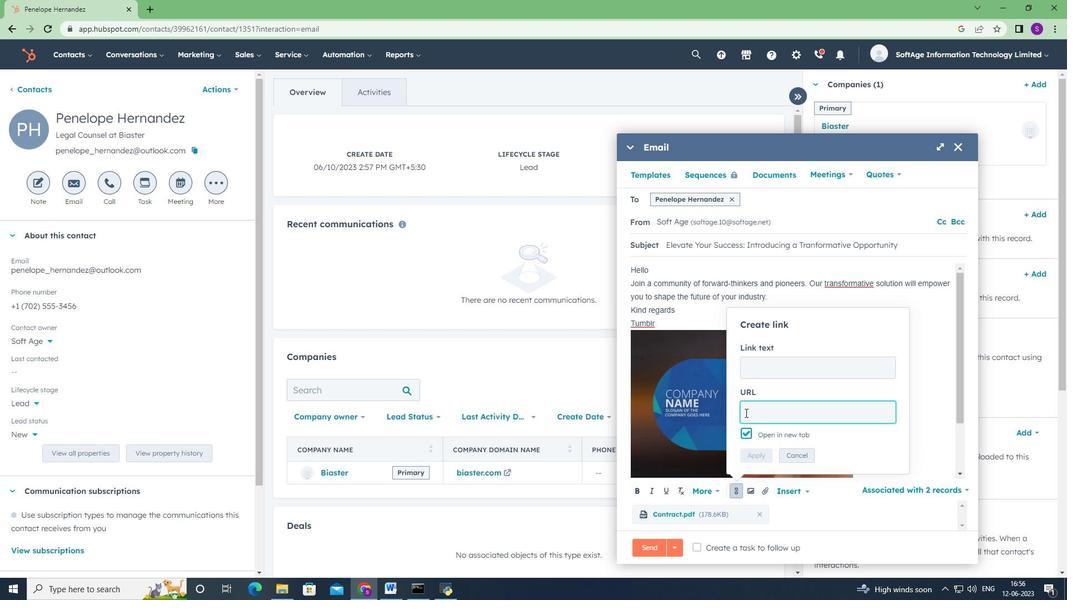 
Action: Key pressed www.tumblr.com
Screenshot: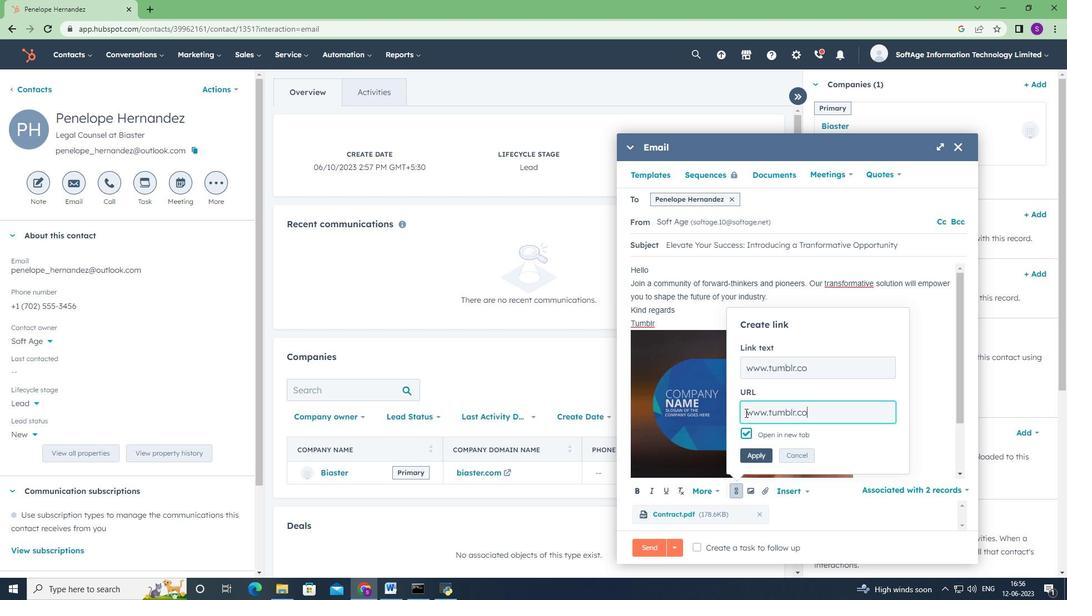 
Action: Mouse moved to (749, 458)
Screenshot: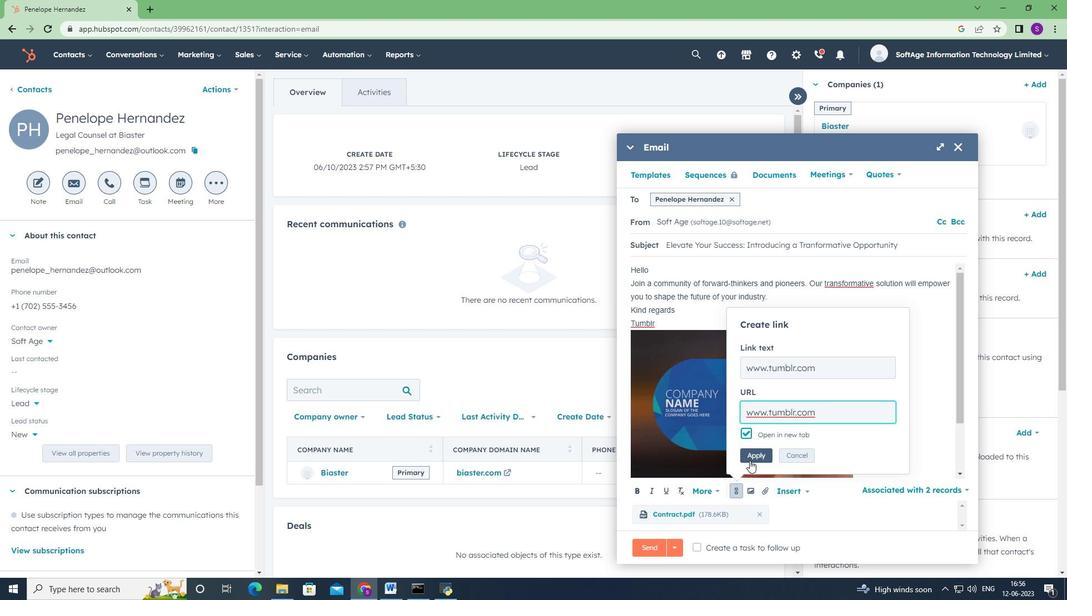 
Action: Mouse pressed left at (749, 458)
Screenshot: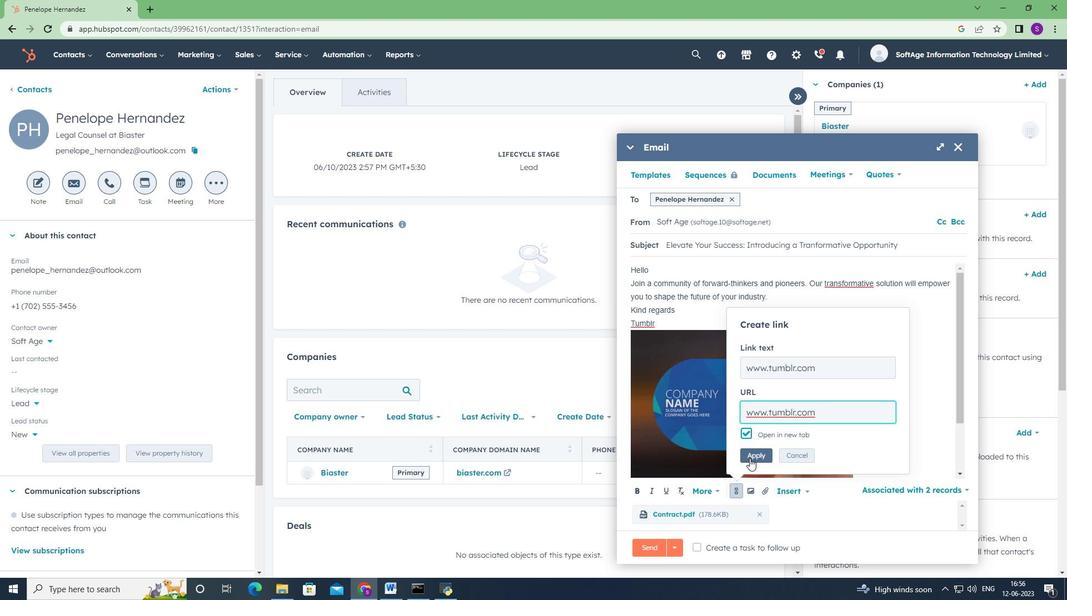 
Action: Mouse moved to (702, 545)
Screenshot: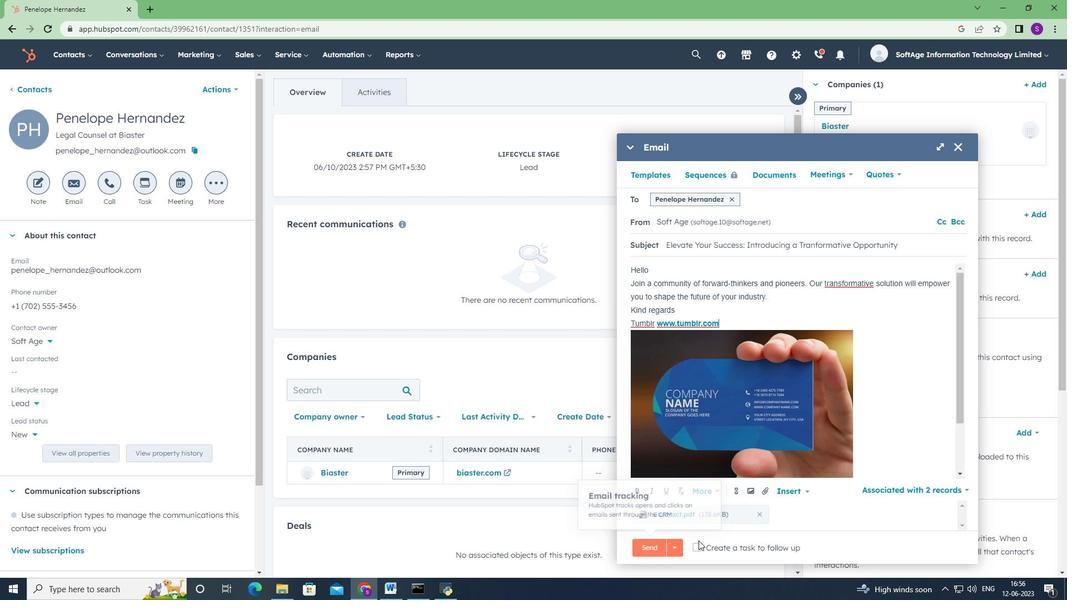 
Action: Mouse pressed left at (702, 545)
Screenshot: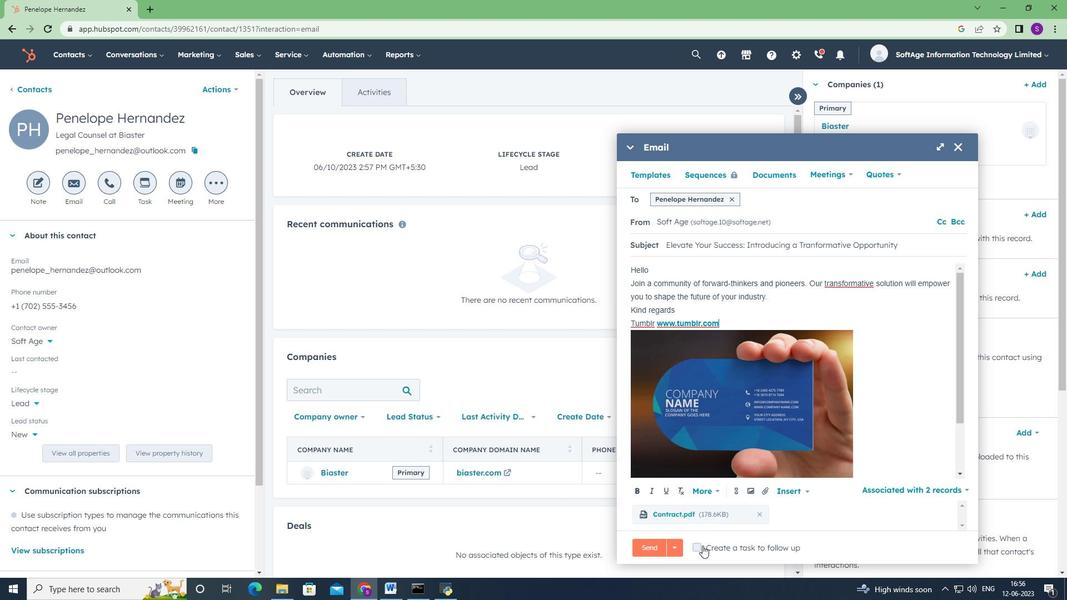 
Action: Mouse moved to (929, 548)
Screenshot: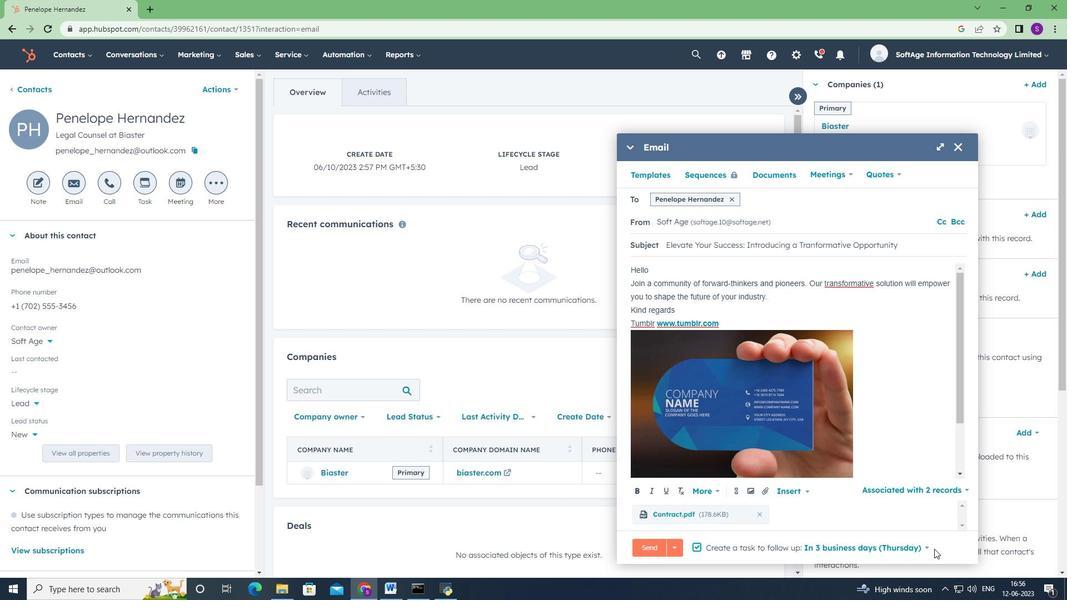 
Action: Mouse pressed left at (929, 548)
Screenshot: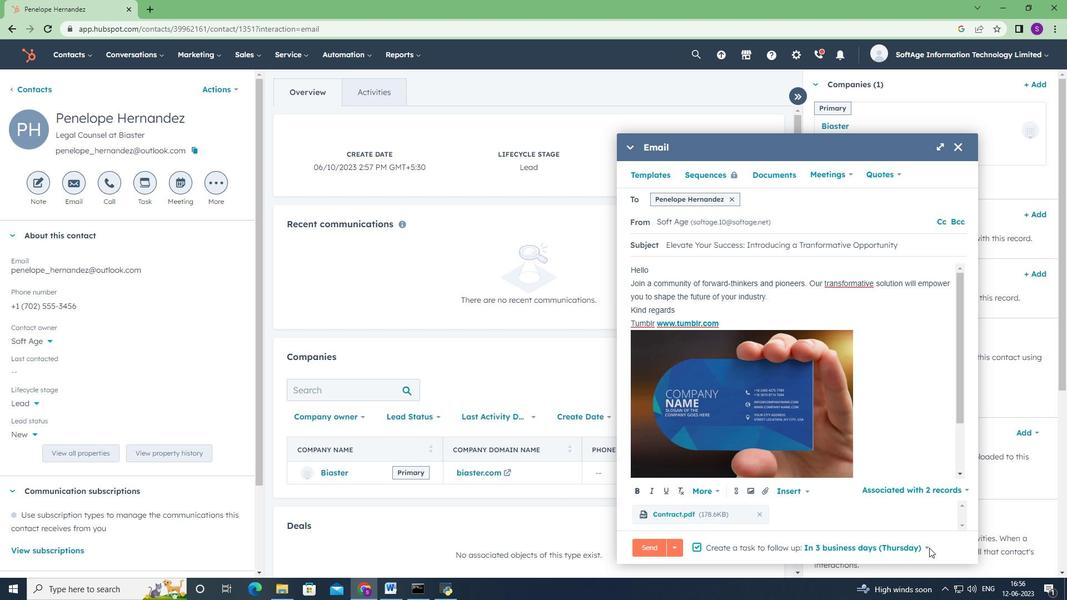 
Action: Mouse moved to (922, 547)
Screenshot: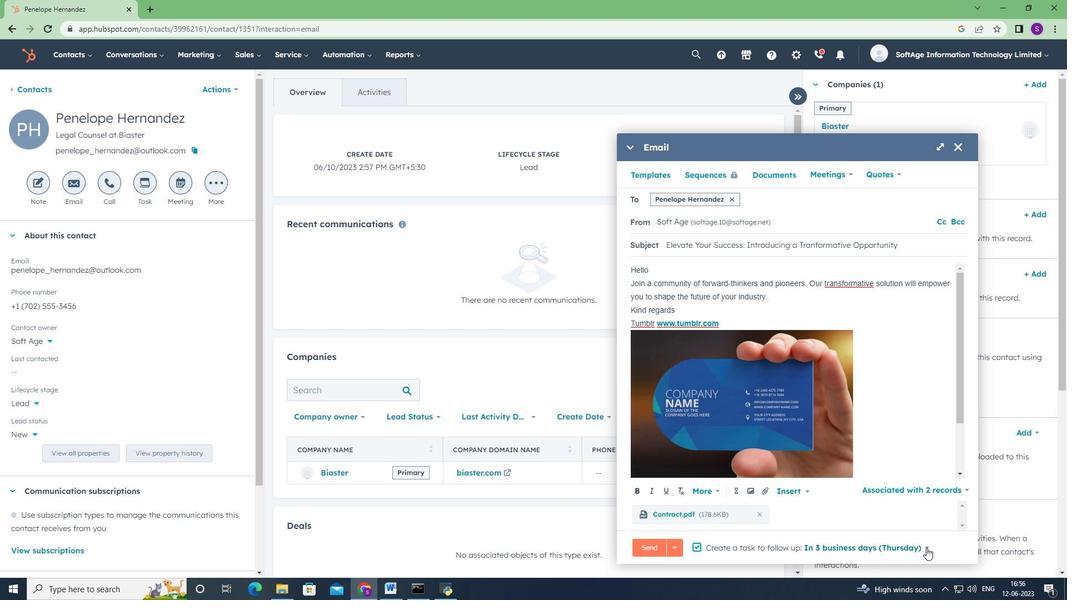 
Action: Mouse pressed left at (922, 547)
Screenshot: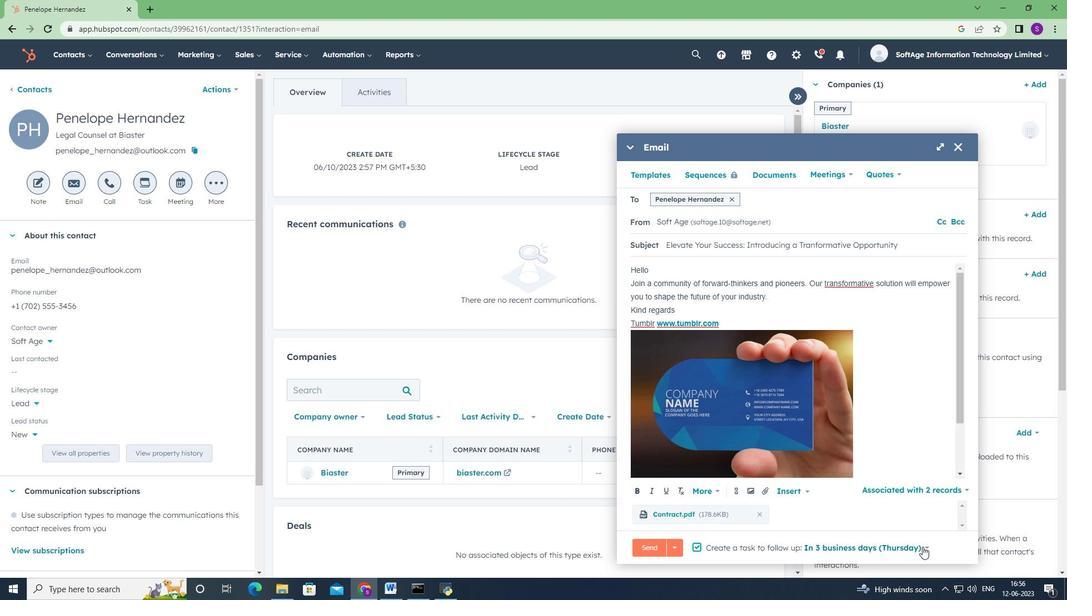 
Action: Mouse moved to (831, 420)
Screenshot: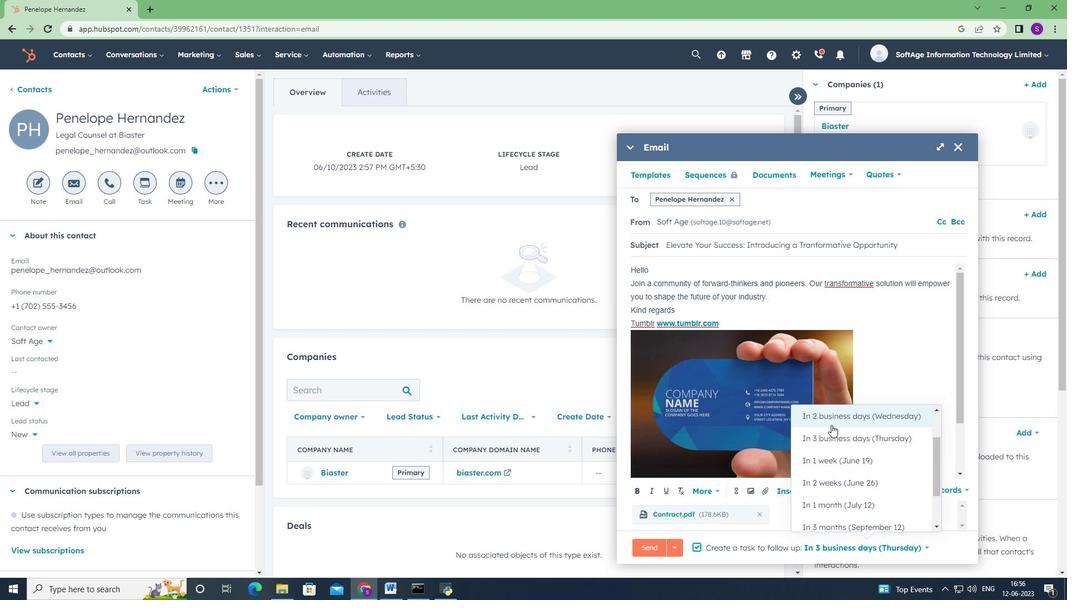 
Action: Mouse pressed left at (831, 420)
Screenshot: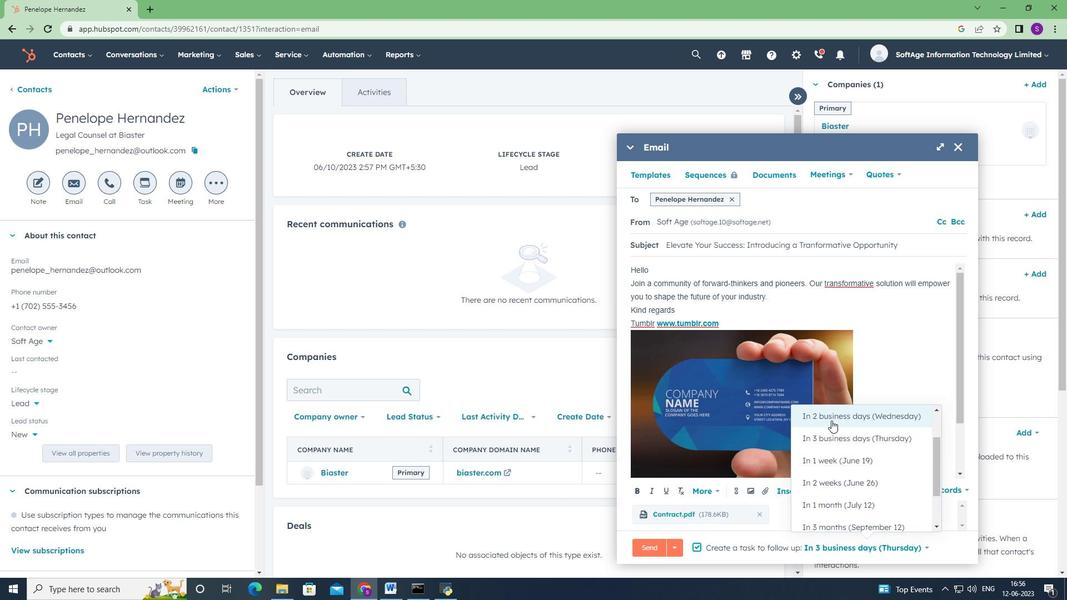 
Action: Mouse moved to (655, 544)
Screenshot: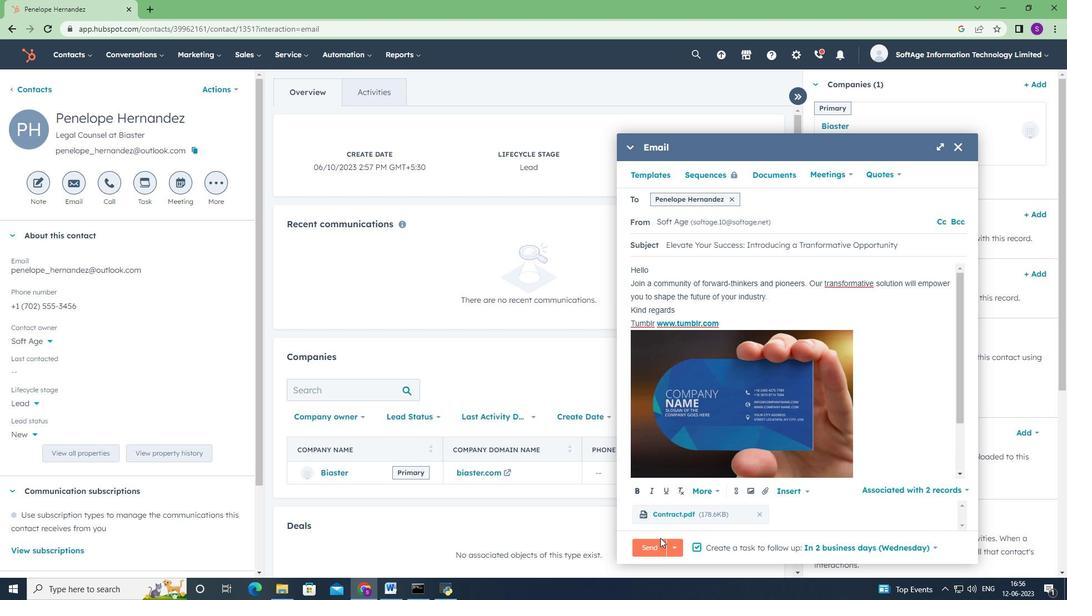 
Action: Mouse pressed left at (655, 544)
Screenshot: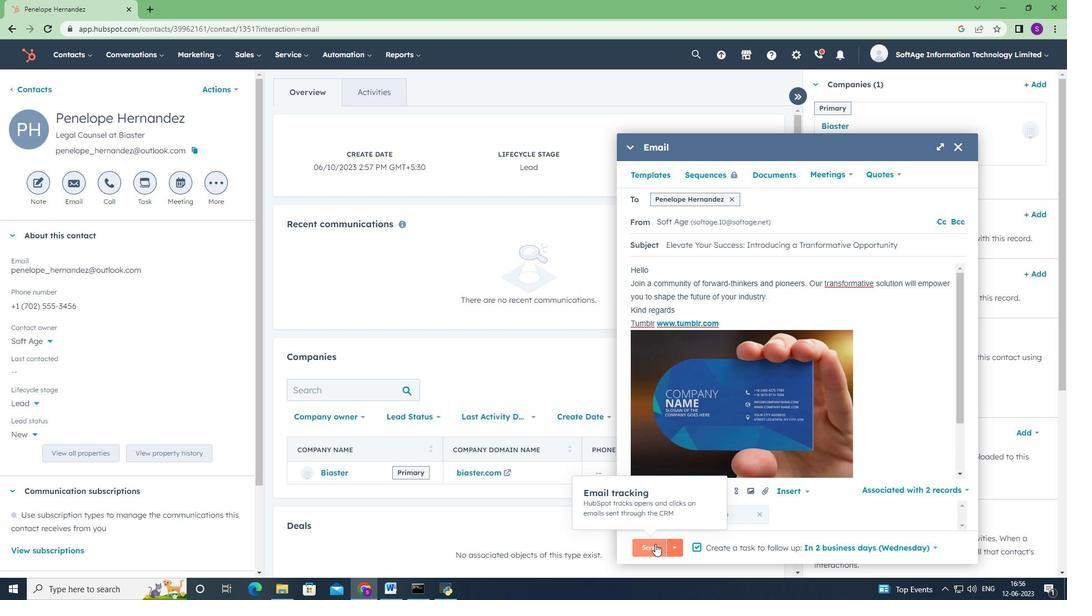 
Action: Mouse moved to (174, 158)
Screenshot: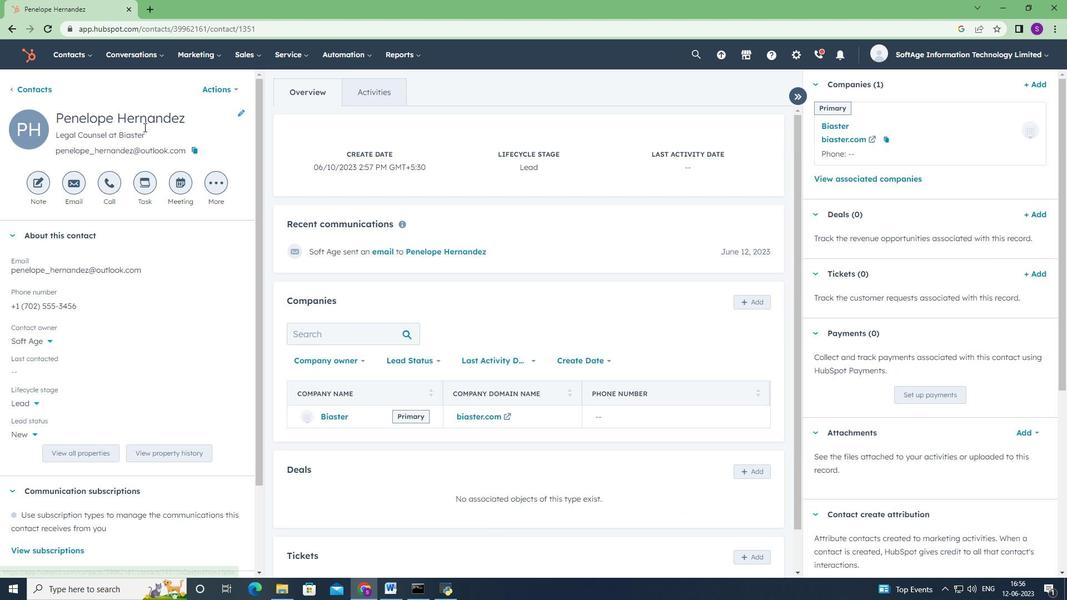 
